 Task: Compose an email with the signature Harrison Baker with the subject Request for feedback on a team project and the message Could you please provide a breakdown of the features? from softage.2@softage.net to softage.5@softage.net with an attached image file Newsletter_header.jpg Undo the message and rewrite the message as I am writing to request a review of the contract. Send the email. Finally, move the email from Sent Items to the label Fitness
Action: Mouse moved to (79, 265)
Screenshot: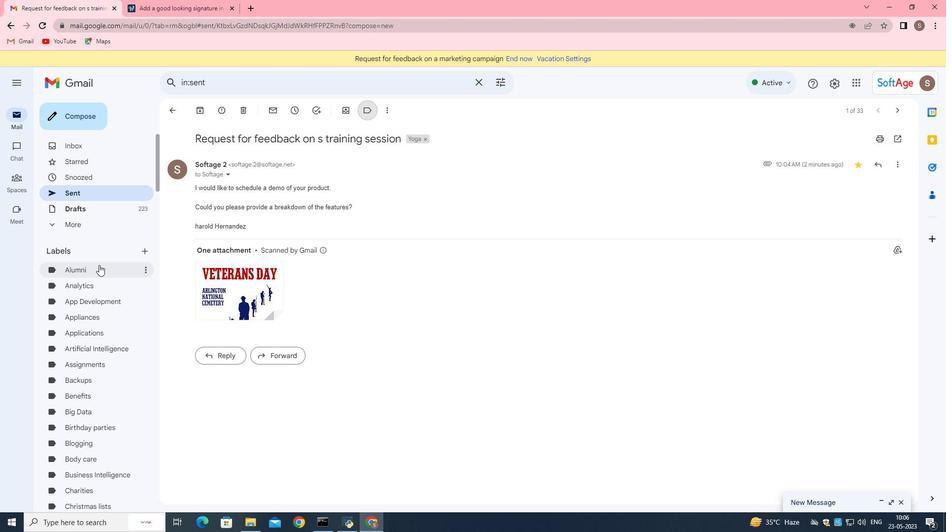 
Action: Mouse scrolled (79, 265) with delta (0, 0)
Screenshot: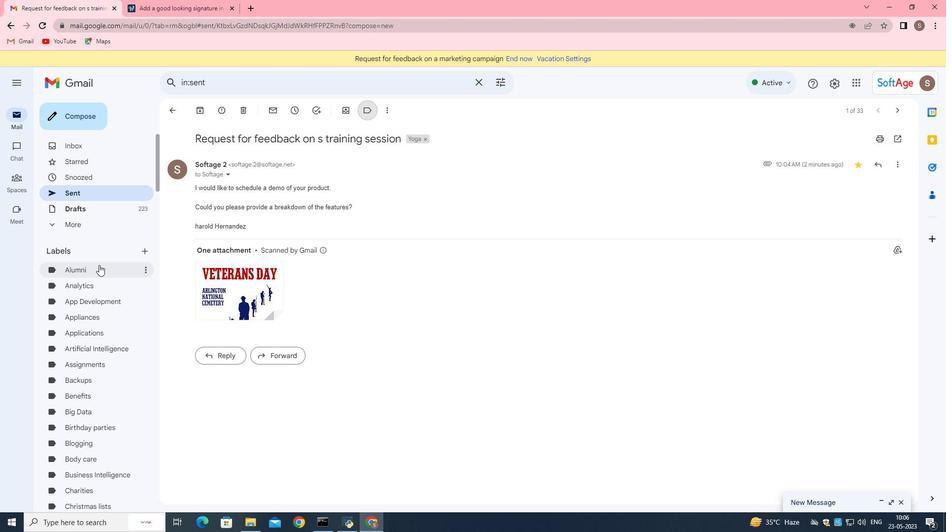 
Action: Mouse moved to (78, 267)
Screenshot: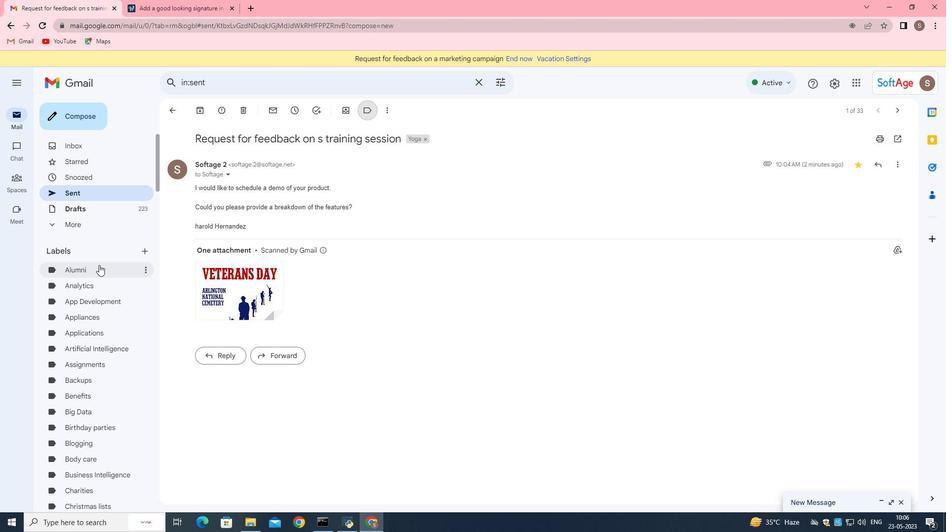
Action: Mouse scrolled (78, 266) with delta (0, 0)
Screenshot: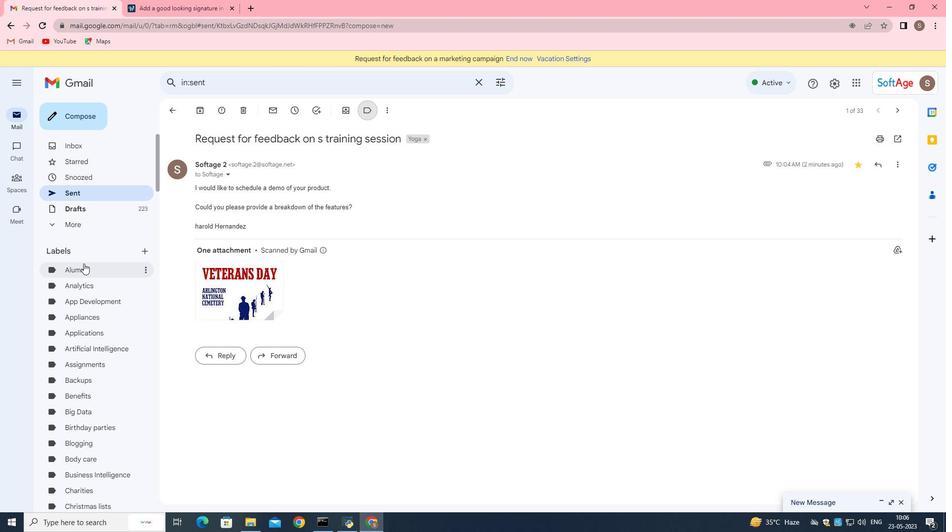 
Action: Mouse moved to (78, 267)
Screenshot: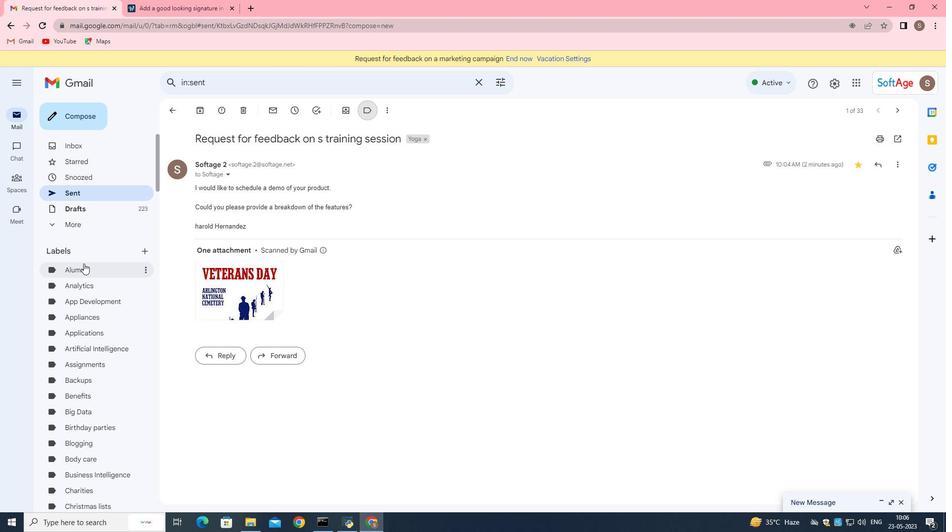 
Action: Mouse scrolled (78, 267) with delta (0, 0)
Screenshot: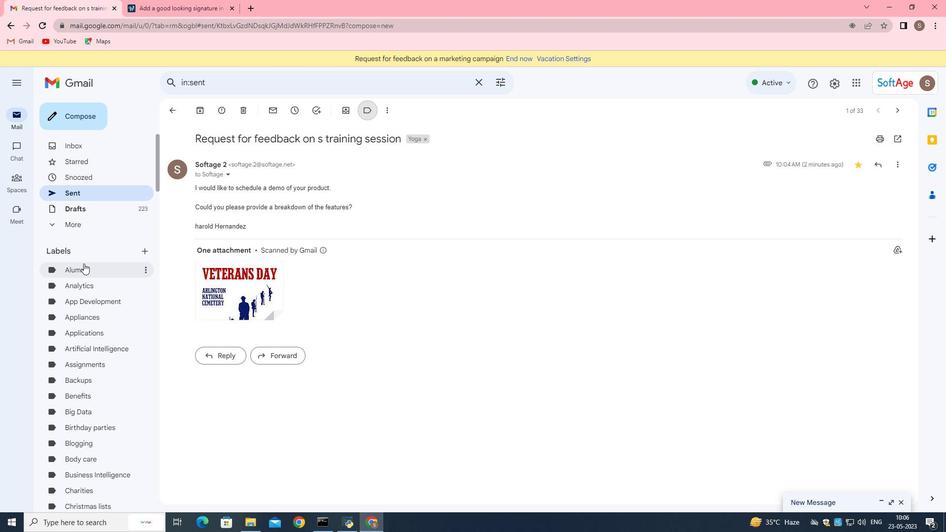 
Action: Mouse moved to (77, 269)
Screenshot: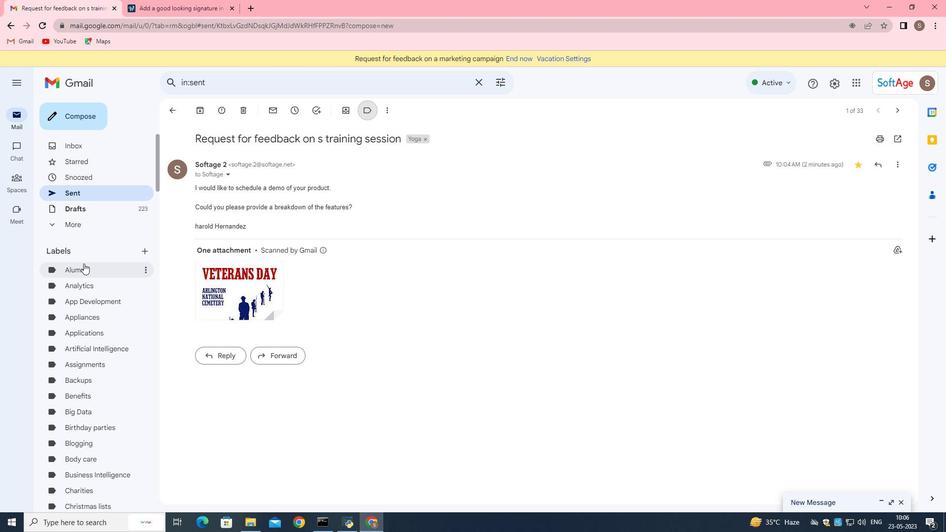 
Action: Mouse scrolled (77, 268) with delta (0, 0)
Screenshot: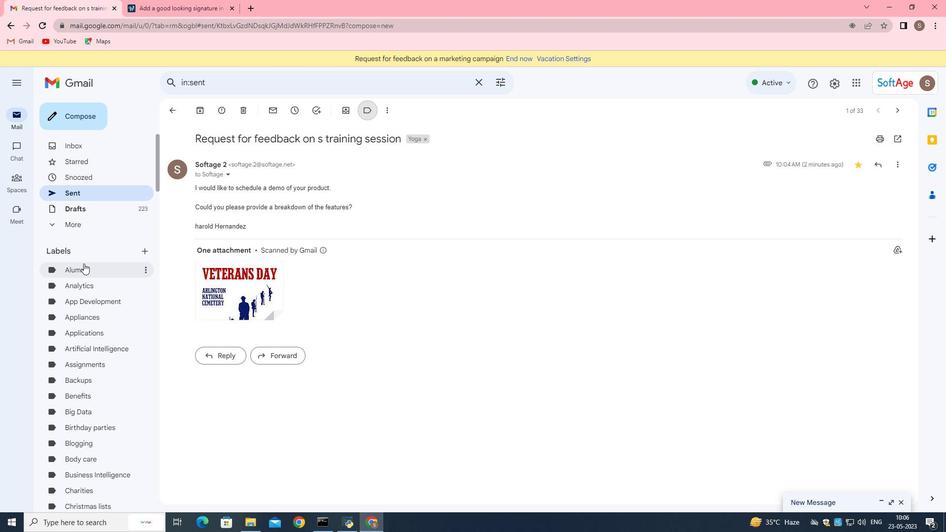 
Action: Mouse moved to (77, 270)
Screenshot: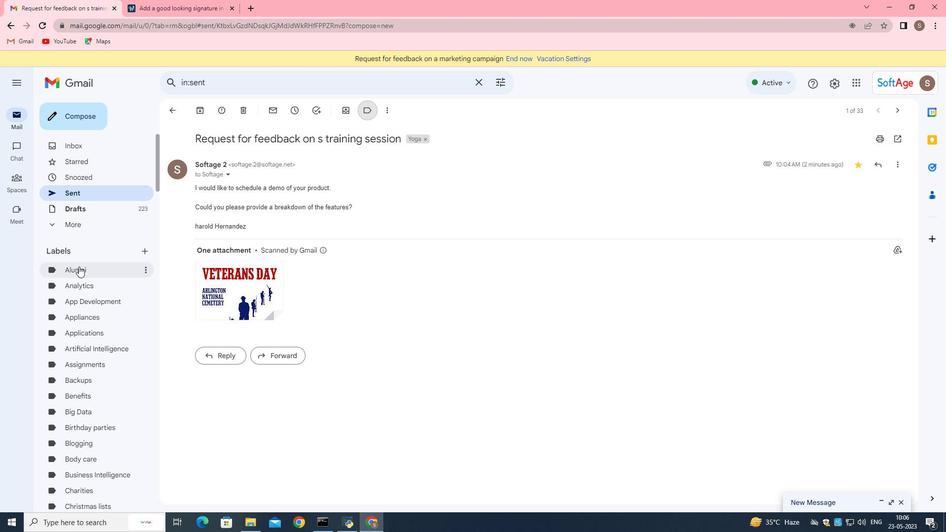 
Action: Mouse scrolled (77, 269) with delta (0, 0)
Screenshot: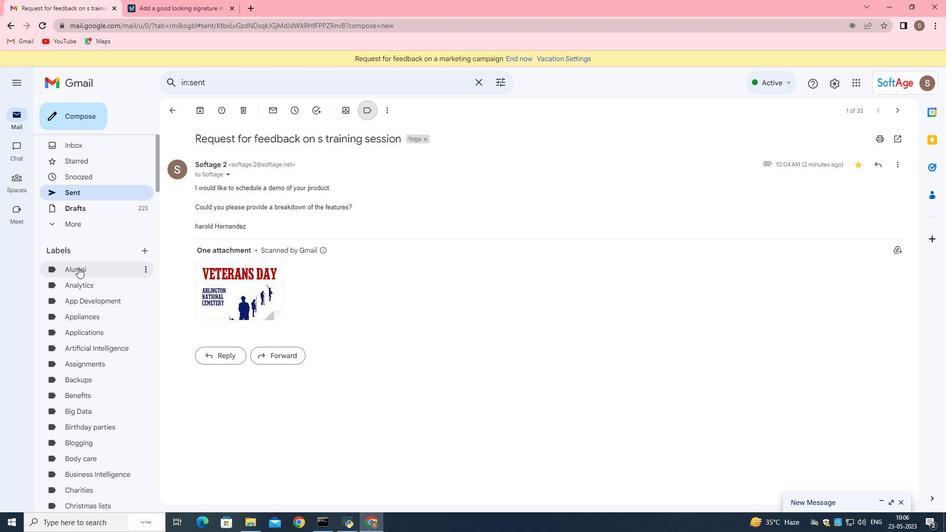 
Action: Mouse moved to (76, 270)
Screenshot: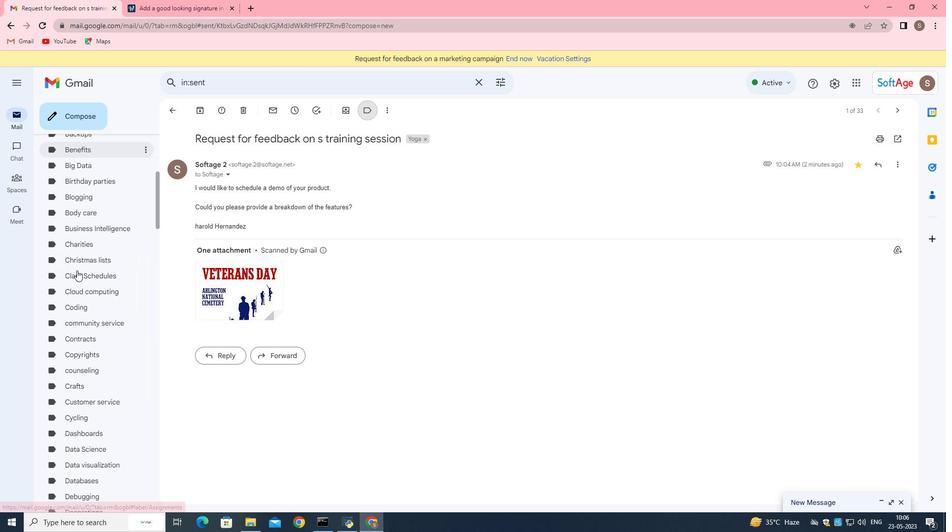 
Action: Mouse scrolled (76, 271) with delta (0, 0)
Screenshot: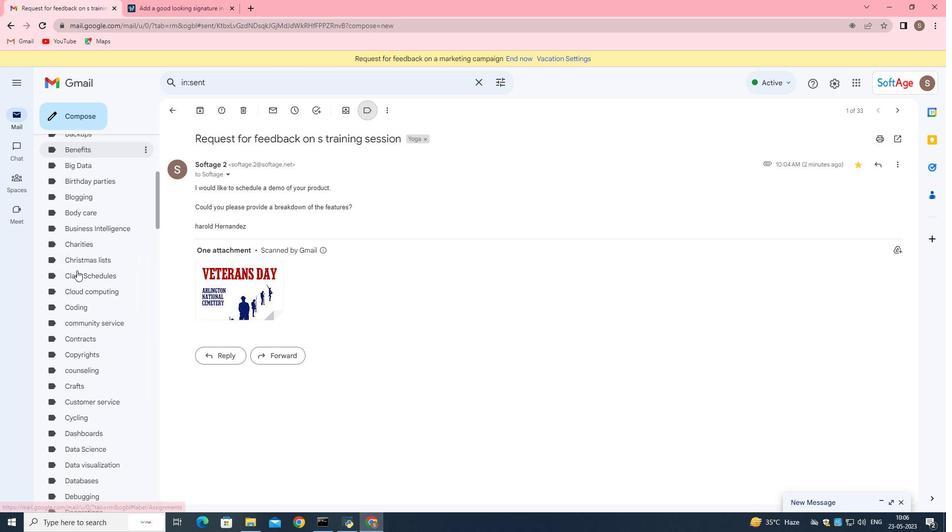 
Action: Mouse moved to (75, 266)
Screenshot: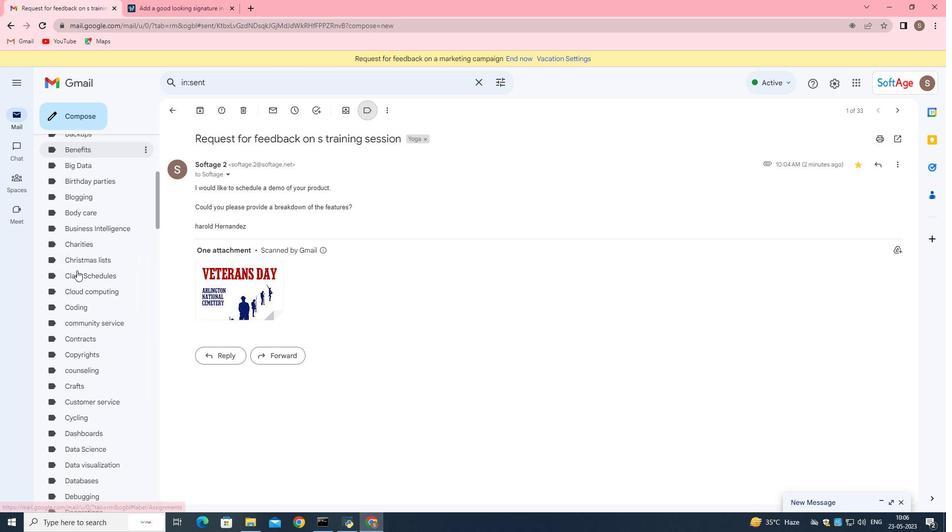 
Action: Mouse scrolled (75, 267) with delta (0, 0)
Screenshot: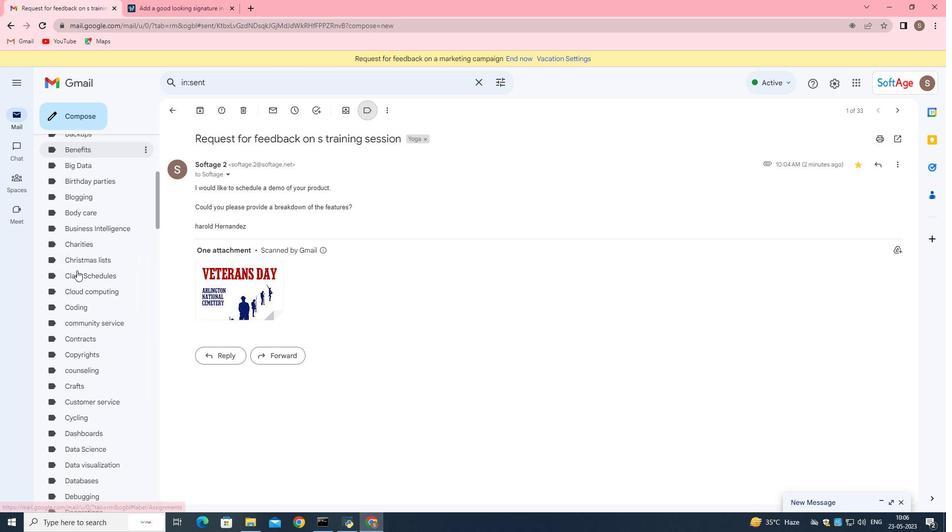 
Action: Mouse moved to (70, 227)
Screenshot: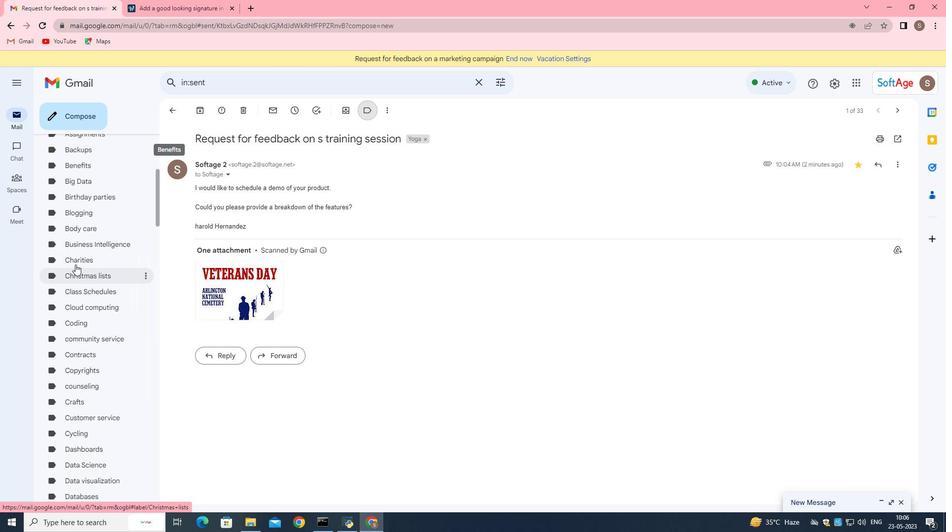 
Action: Mouse scrolled (74, 260) with delta (0, 0)
Screenshot: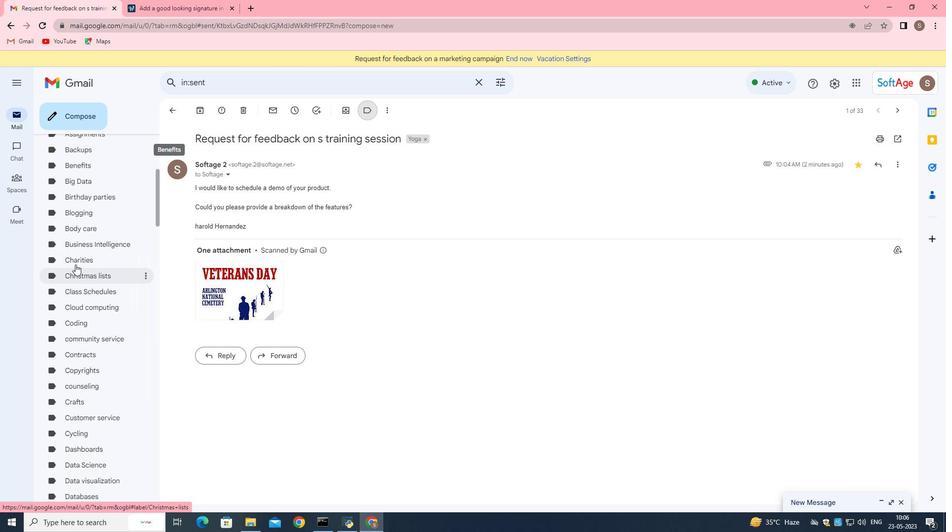 
Action: Mouse moved to (70, 225)
Screenshot: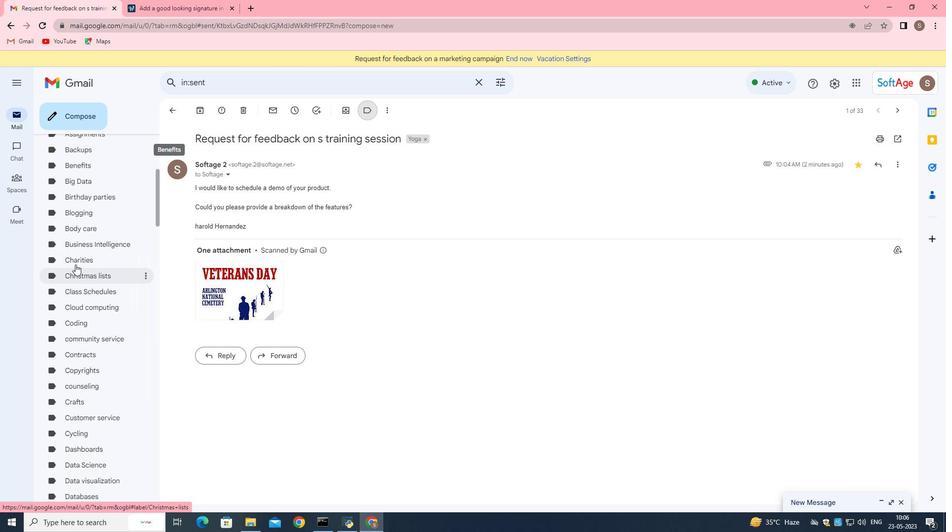 
Action: Mouse scrolled (72, 251) with delta (0, 0)
Screenshot: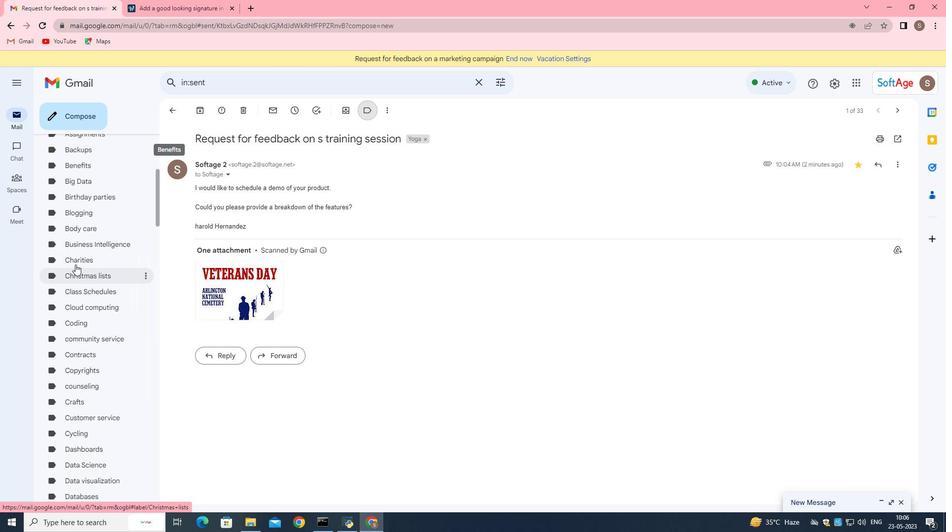 
Action: Mouse moved to (70, 207)
Screenshot: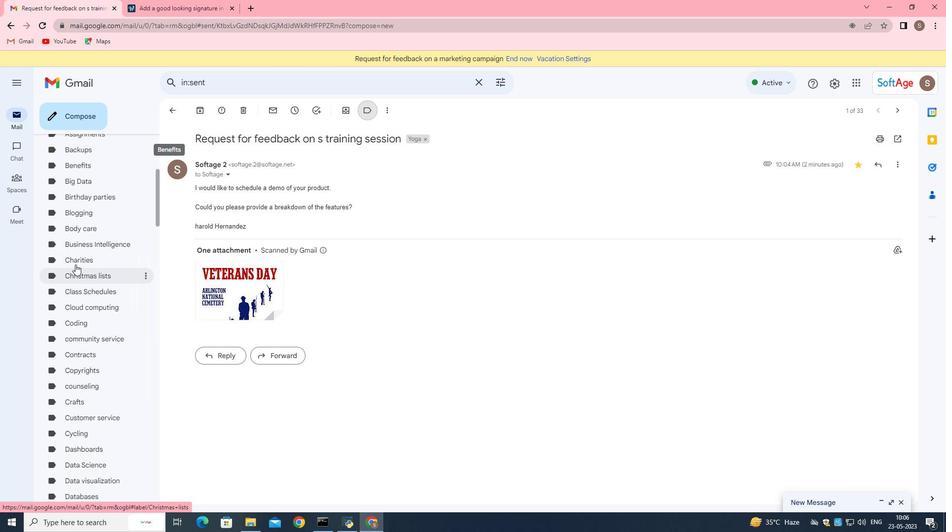 
Action: Mouse scrolled (71, 242) with delta (0, 0)
Screenshot: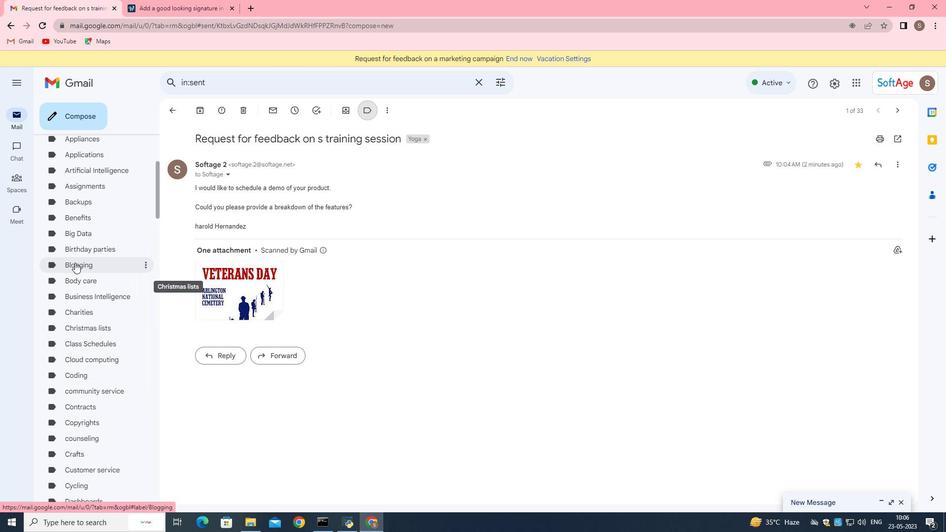 
Action: Mouse moved to (70, 188)
Screenshot: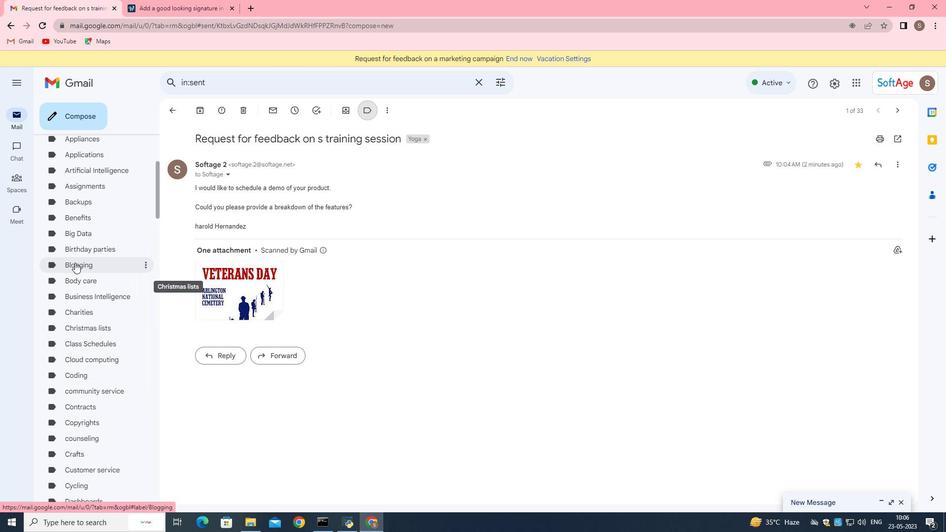 
Action: Mouse scrolled (70, 226) with delta (0, 0)
Screenshot: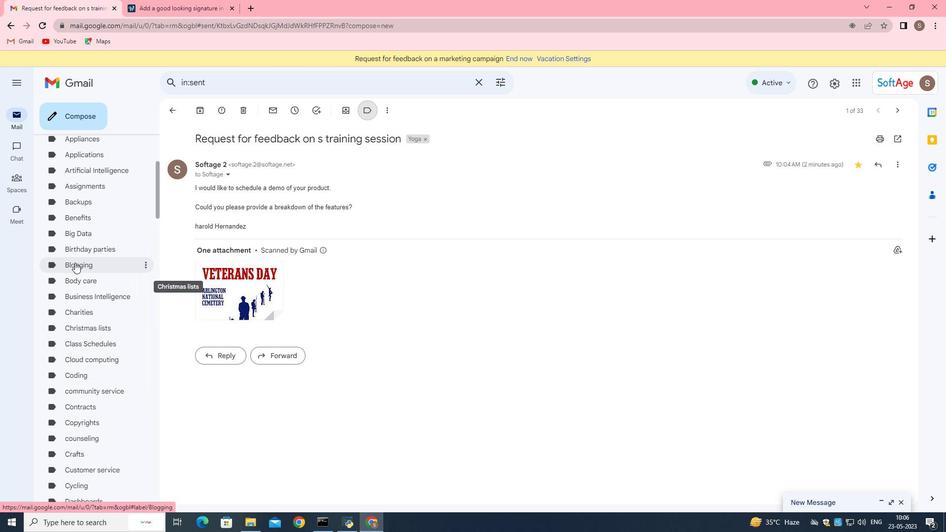 
Action: Mouse moved to (72, 81)
Screenshot: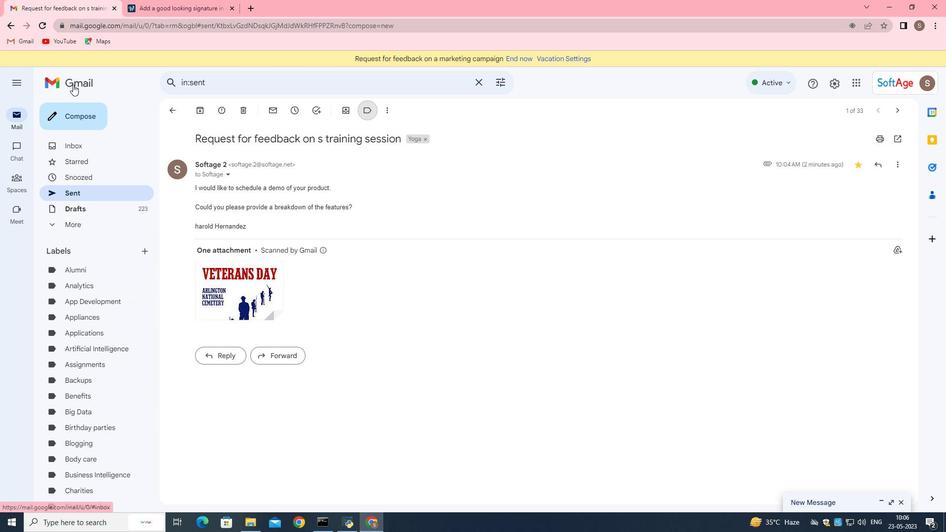 
Action: Mouse pressed left at (72, 81)
Screenshot: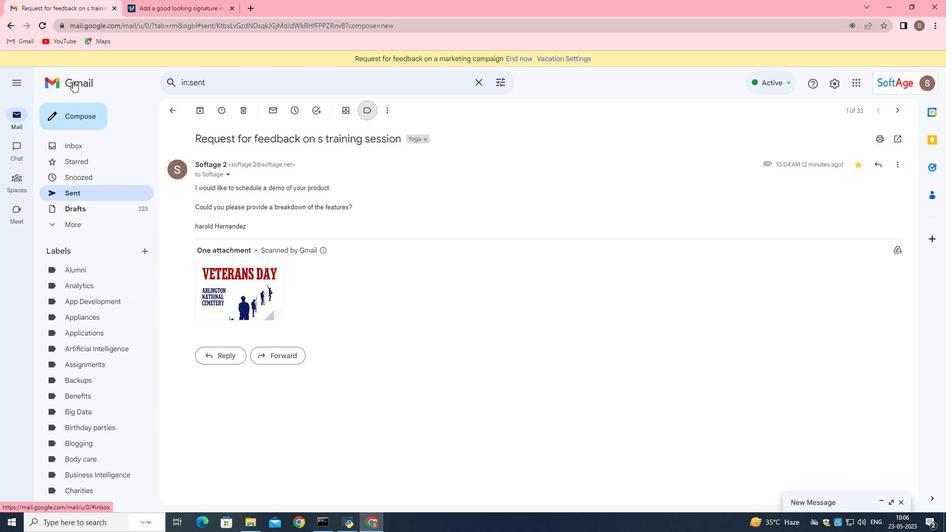 
Action: Mouse moved to (233, 7)
Screenshot: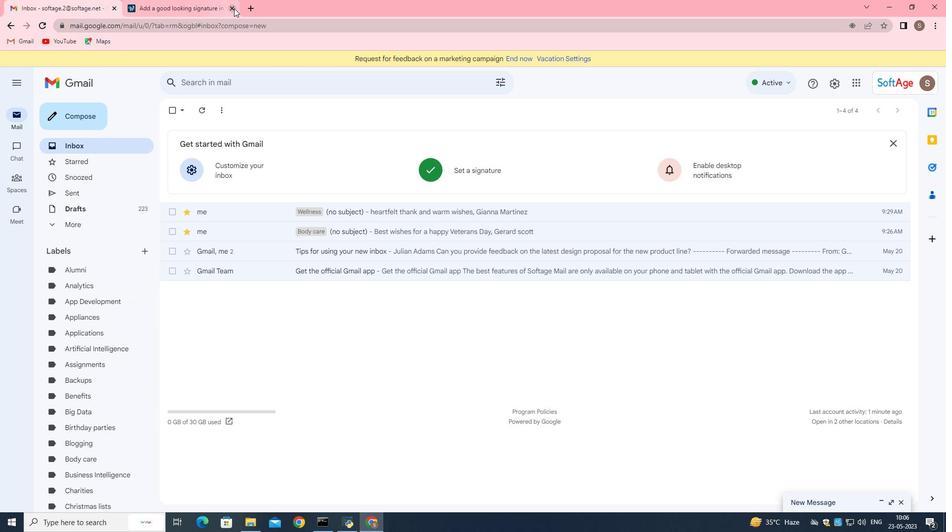 
Action: Mouse pressed left at (233, 7)
Screenshot: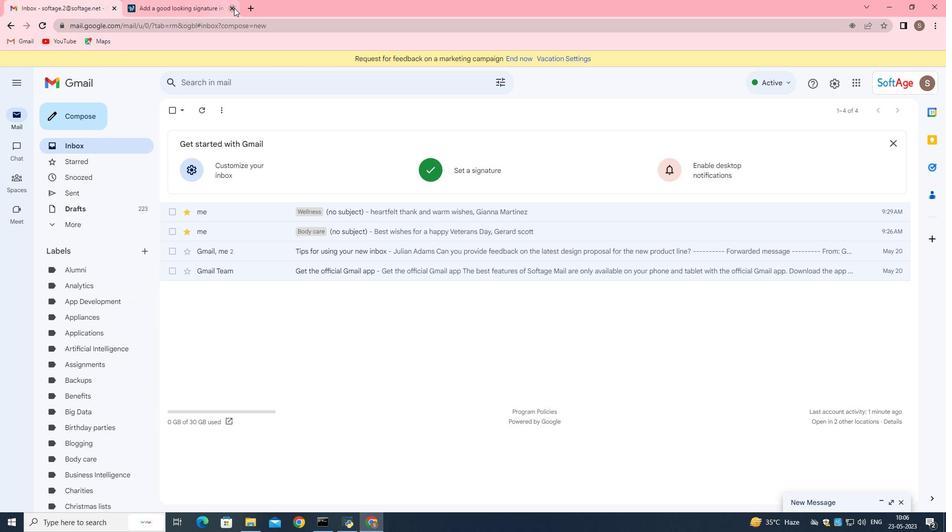 
Action: Mouse moved to (79, 108)
Screenshot: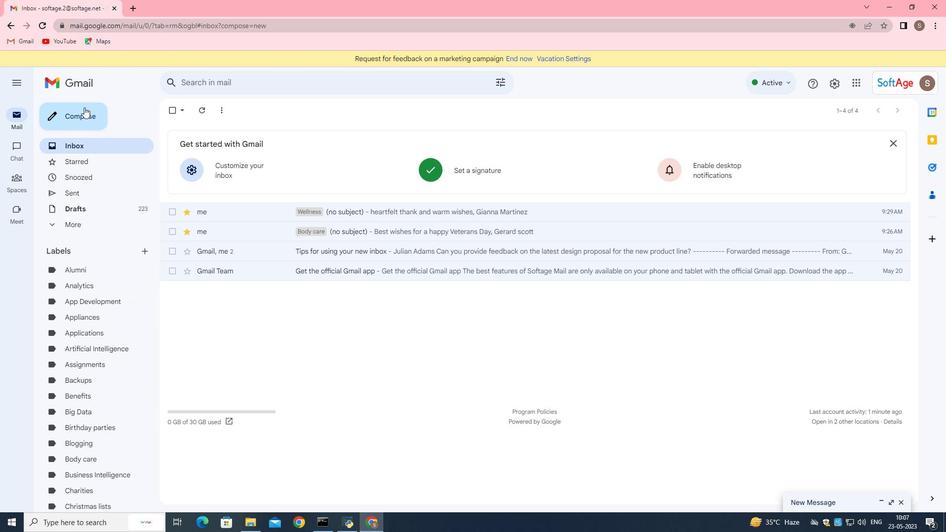 
Action: Mouse pressed left at (79, 108)
Screenshot: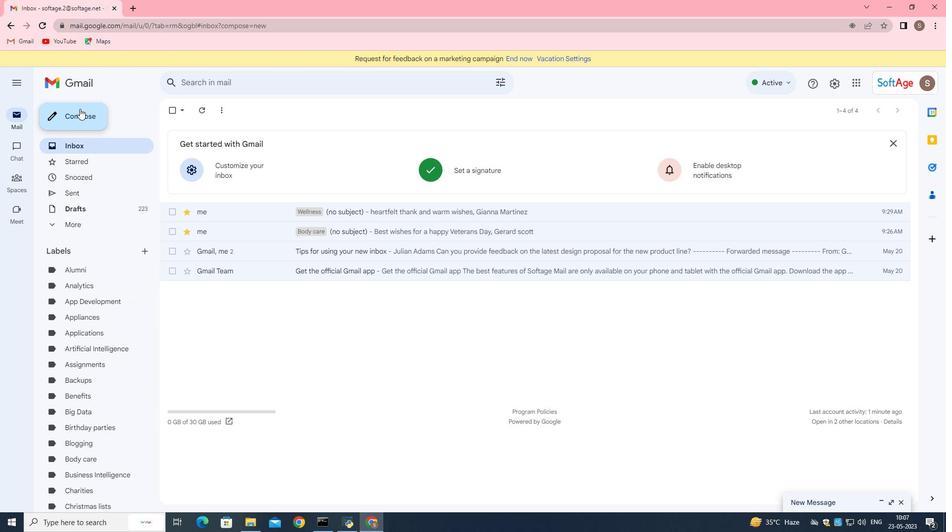 
Action: Mouse moved to (903, 499)
Screenshot: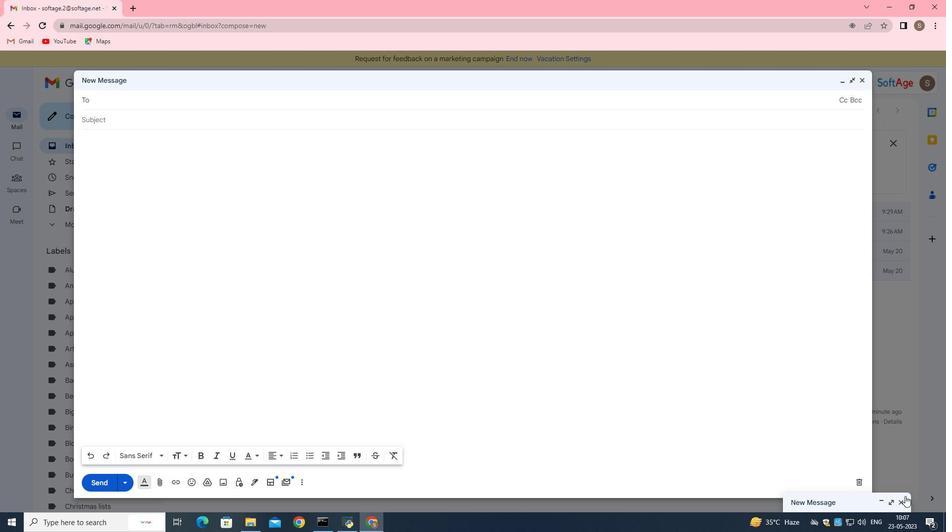 
Action: Mouse pressed left at (903, 499)
Screenshot: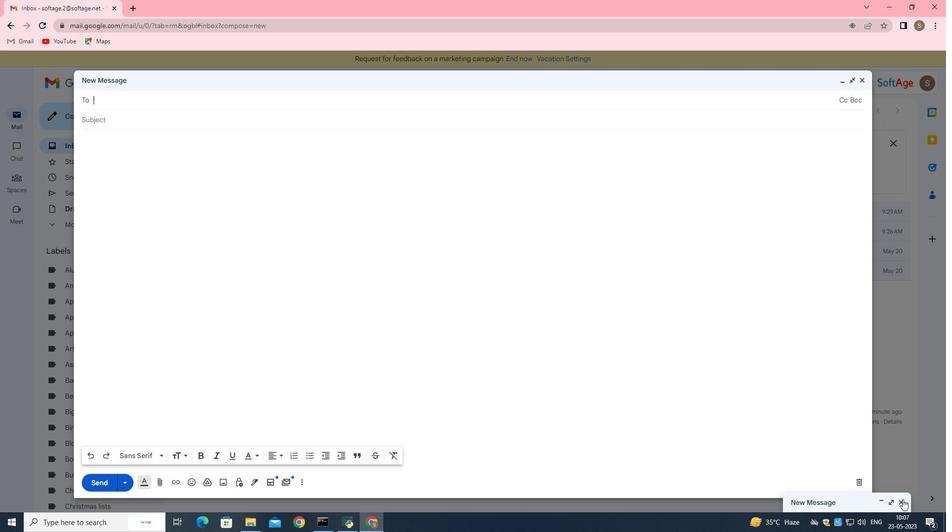 
Action: Mouse moved to (252, 482)
Screenshot: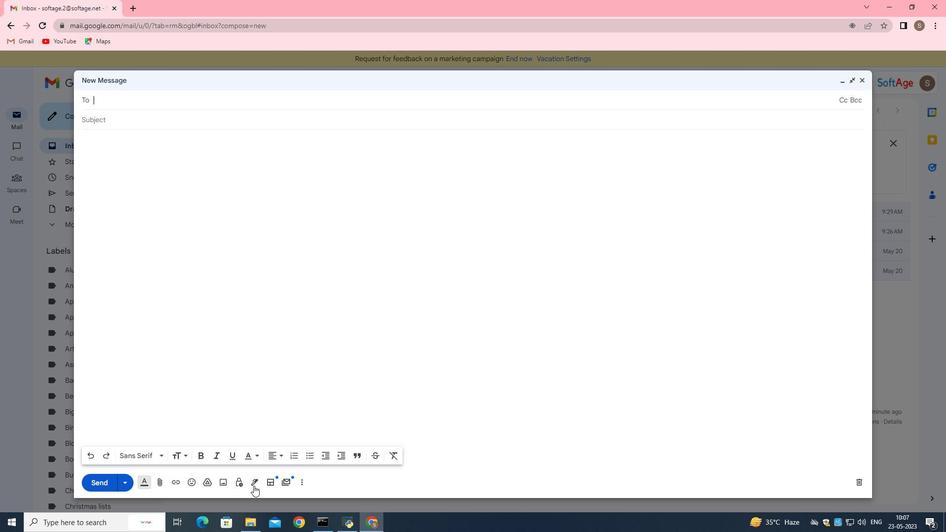 
Action: Mouse pressed left at (252, 482)
Screenshot: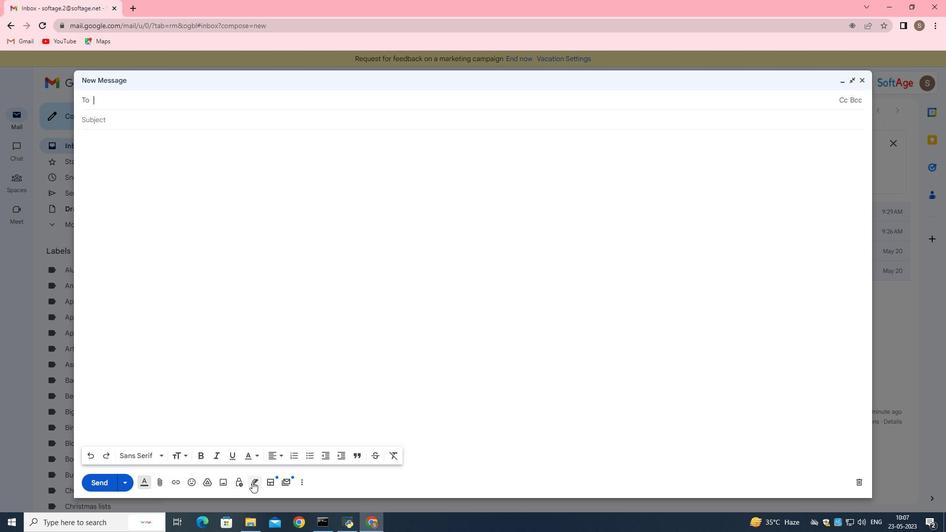 
Action: Mouse pressed left at (252, 482)
Screenshot: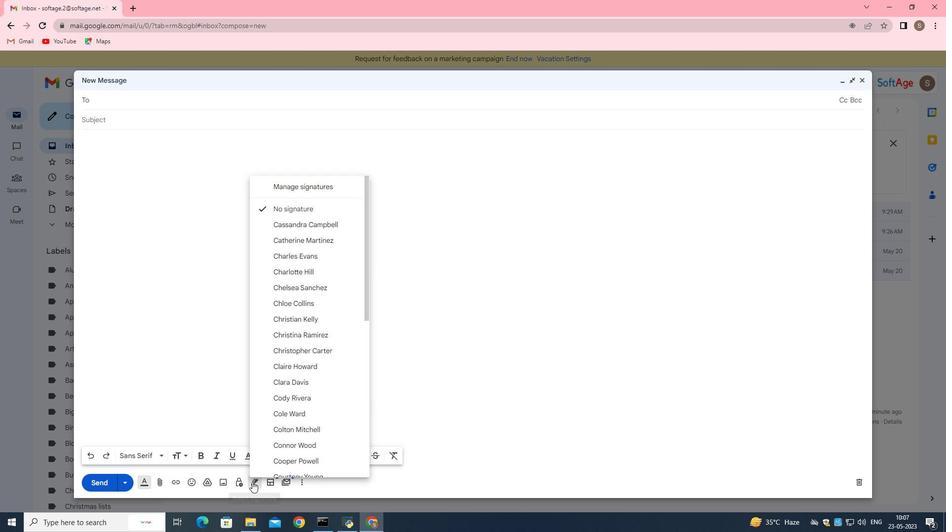 
Action: Mouse moved to (251, 481)
Screenshot: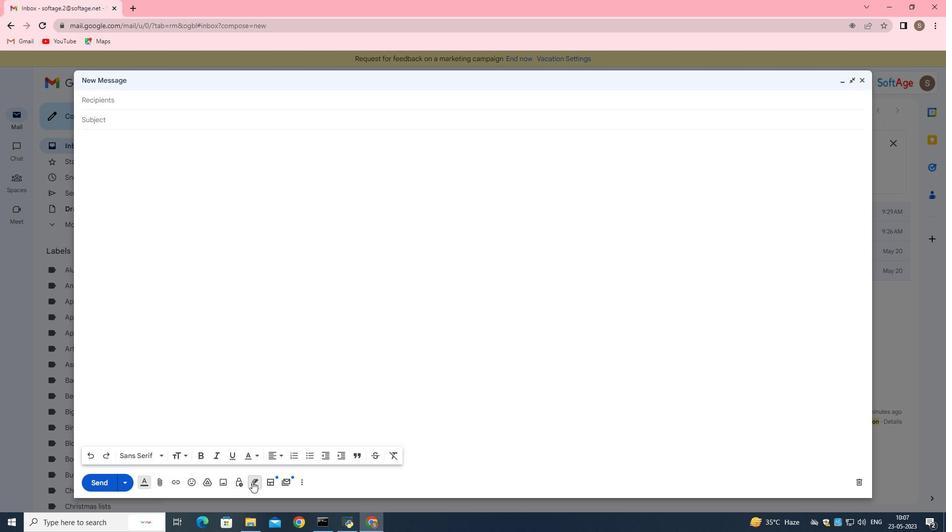 
Action: Mouse pressed left at (251, 481)
Screenshot: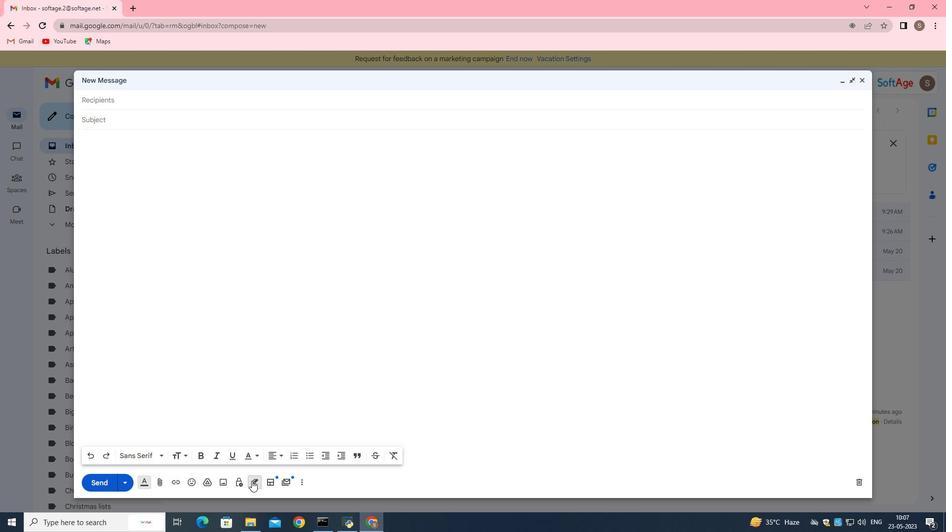 
Action: Mouse moved to (251, 480)
Screenshot: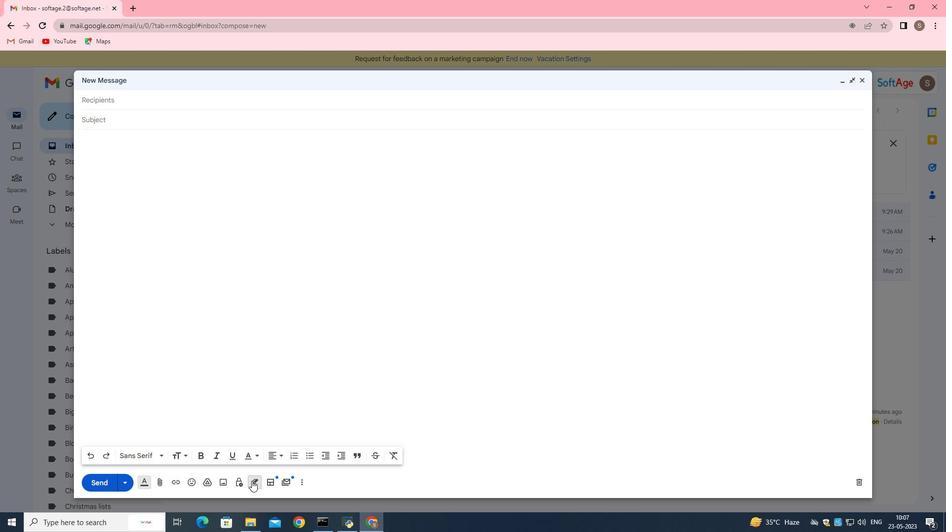
Action: Mouse pressed left at (251, 480)
Screenshot: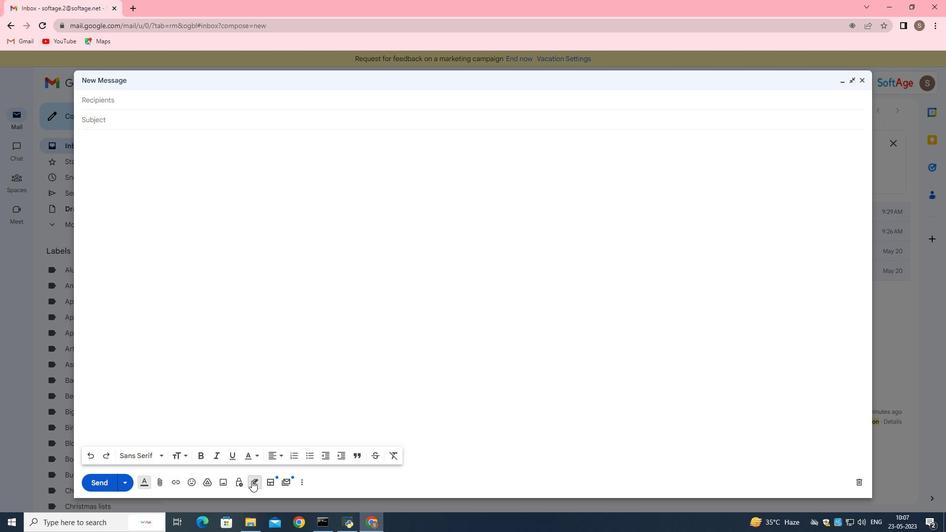 
Action: Mouse moved to (253, 475)
Screenshot: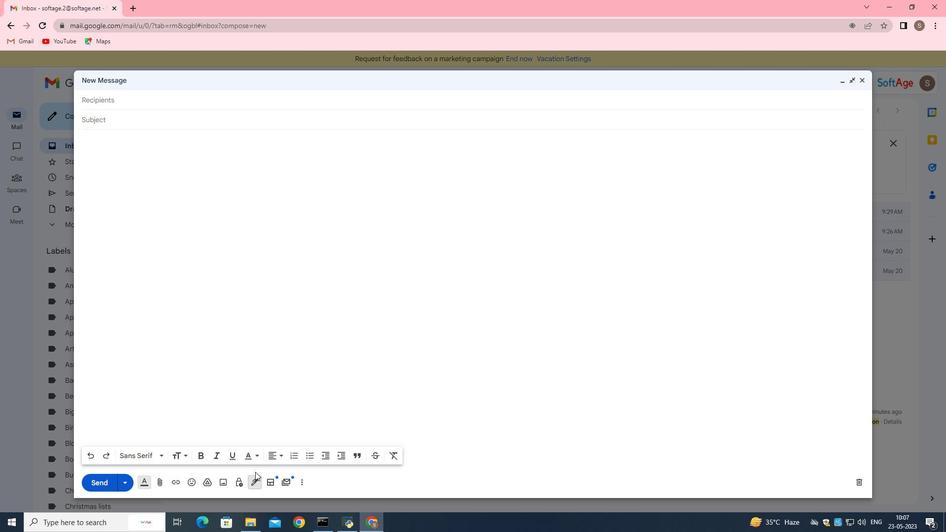 
Action: Mouse pressed left at (253, 475)
Screenshot: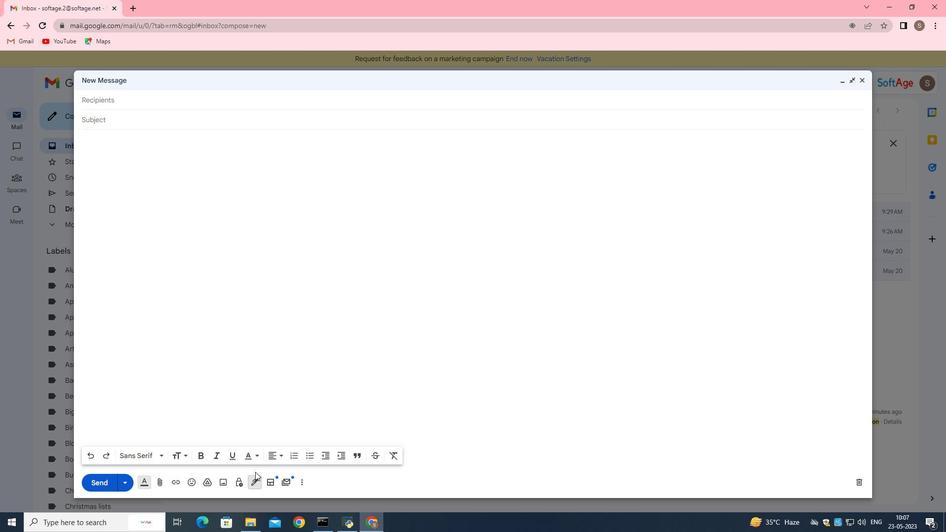 
Action: Mouse moved to (274, 383)
Screenshot: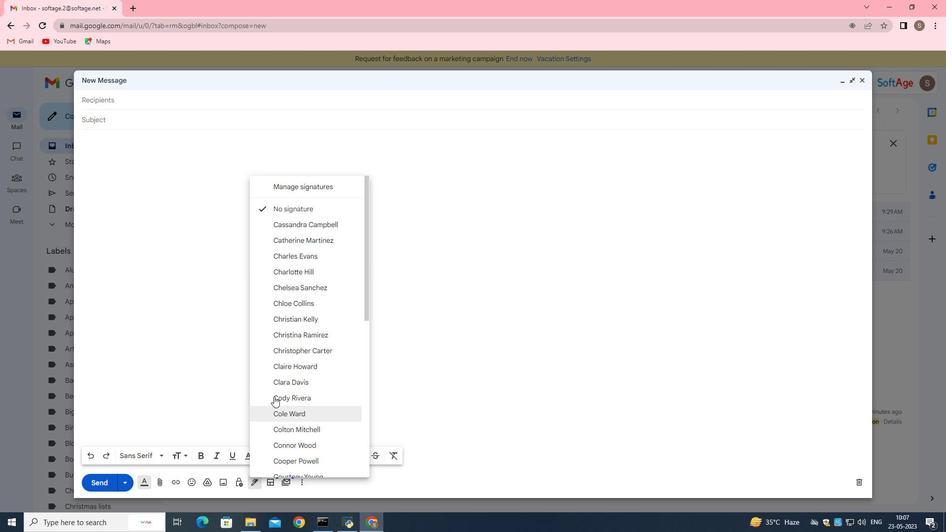 
Action: Mouse scrolled (274, 382) with delta (0, 0)
Screenshot: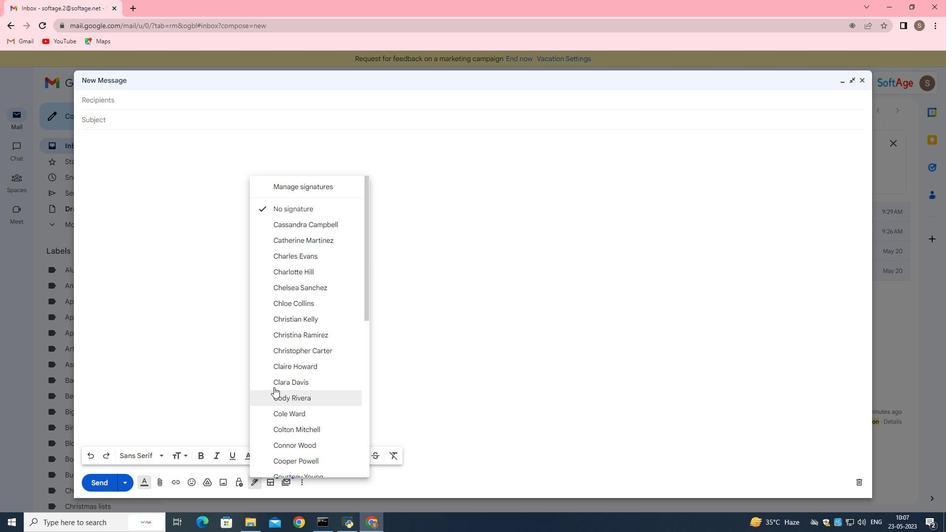
Action: Mouse scrolled (274, 382) with delta (0, 0)
Screenshot: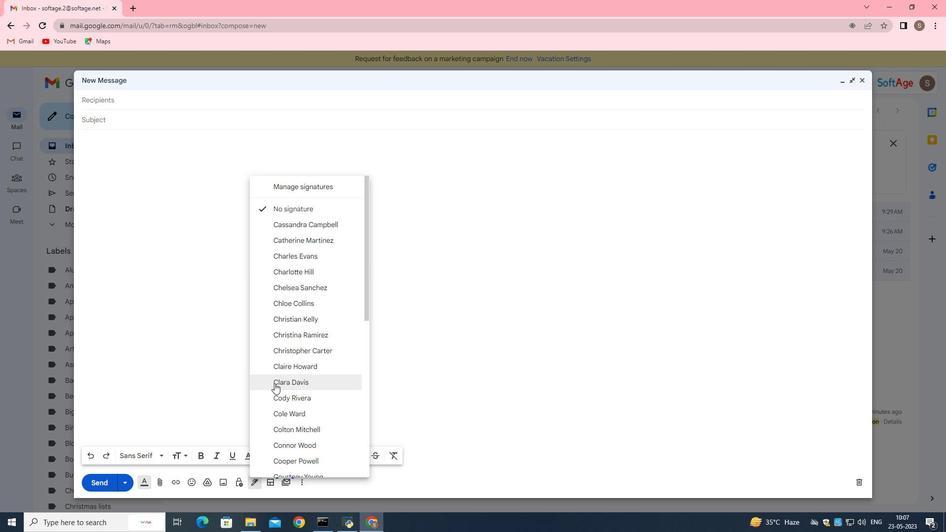 
Action: Mouse scrolled (274, 382) with delta (0, 0)
Screenshot: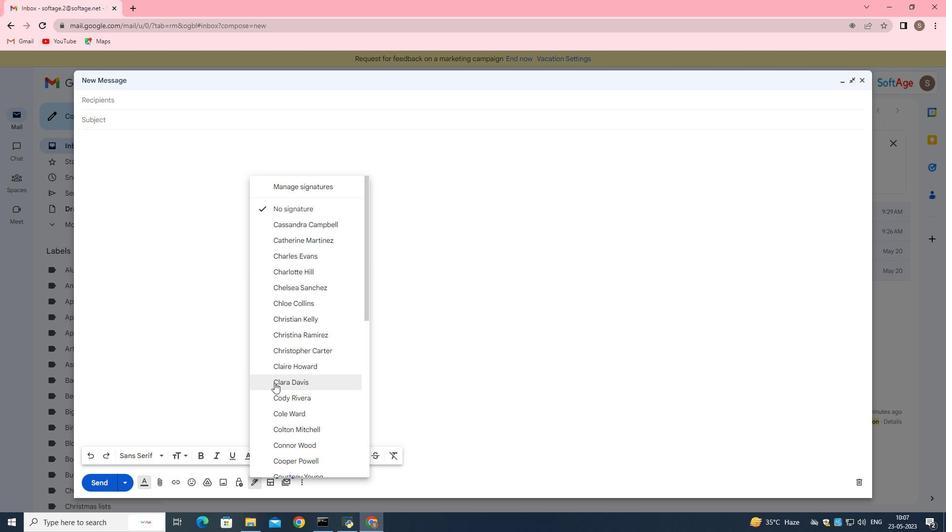 
Action: Mouse scrolled (274, 382) with delta (0, 0)
Screenshot: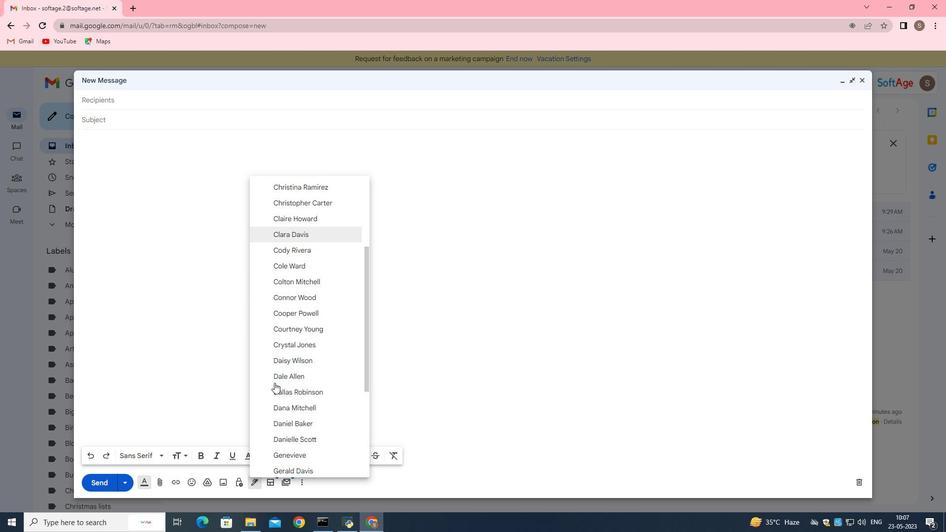 
Action: Mouse scrolled (274, 382) with delta (0, 0)
Screenshot: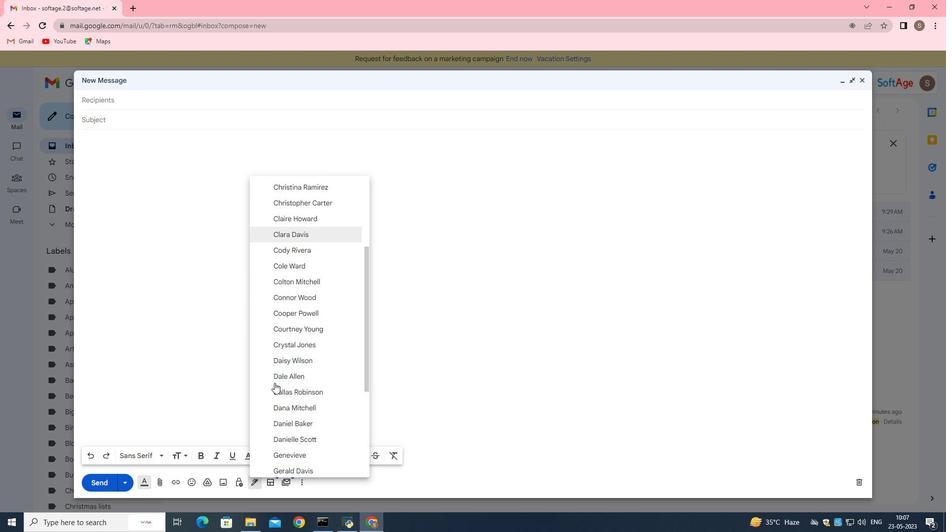 
Action: Mouse moved to (274, 383)
Screenshot: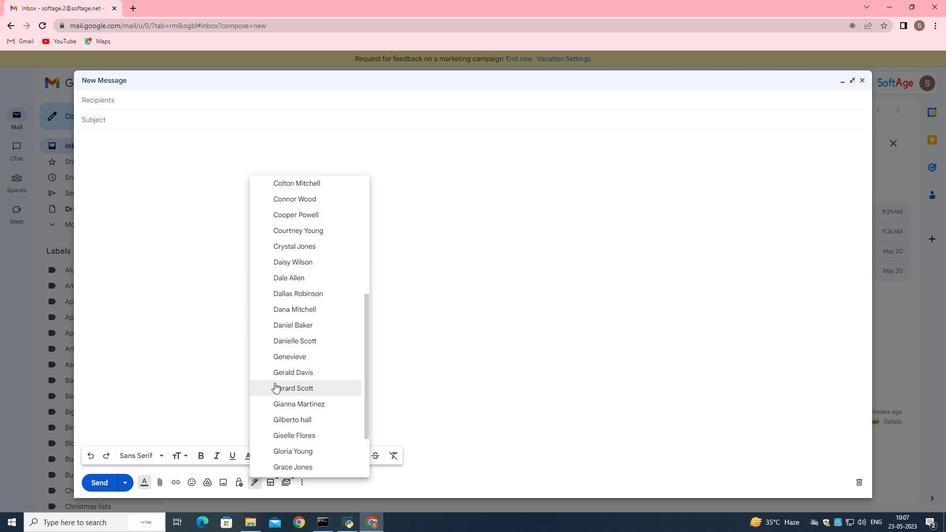 
Action: Mouse scrolled (274, 382) with delta (0, 0)
Screenshot: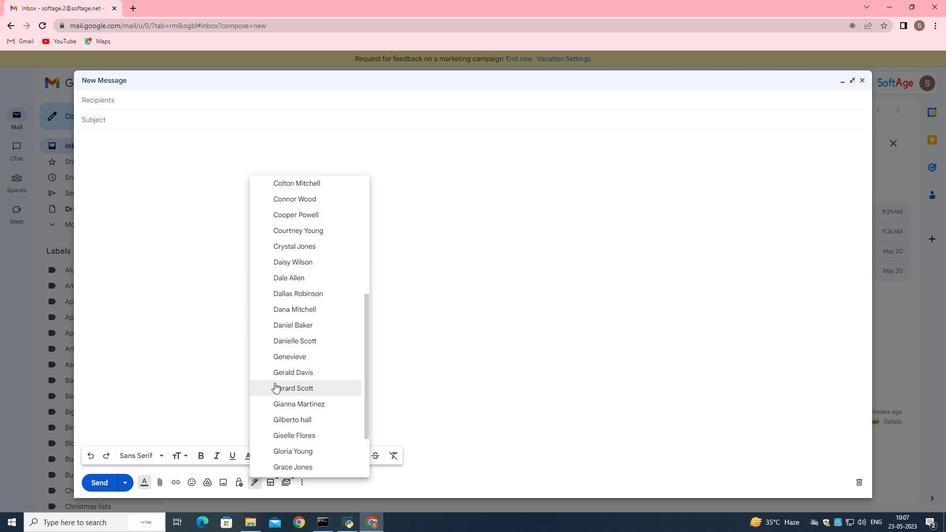 
Action: Mouse moved to (274, 383)
Screenshot: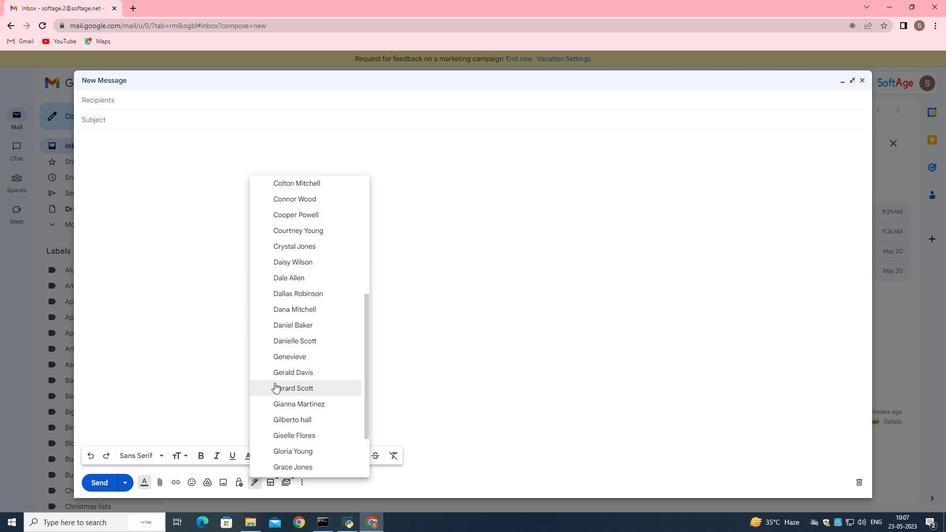 
Action: Mouse scrolled (274, 382) with delta (0, 0)
Screenshot: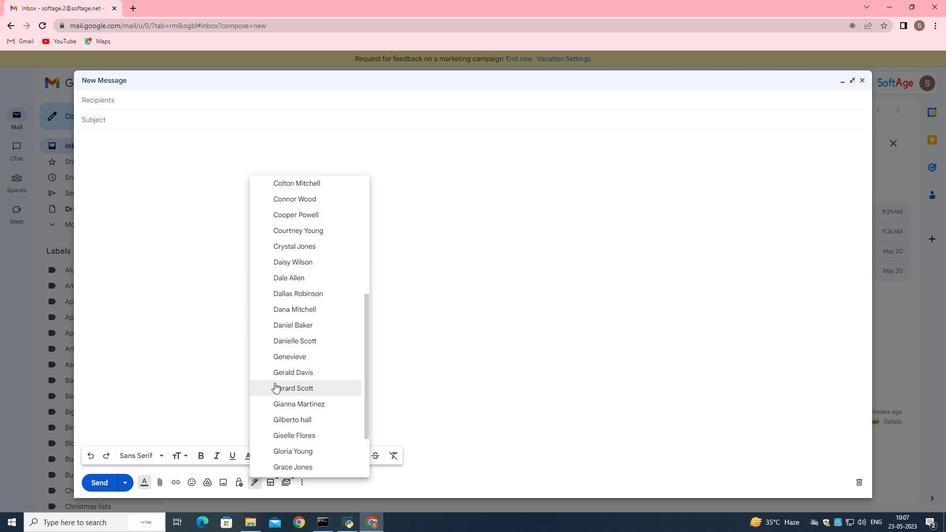 
Action: Mouse moved to (274, 383)
Screenshot: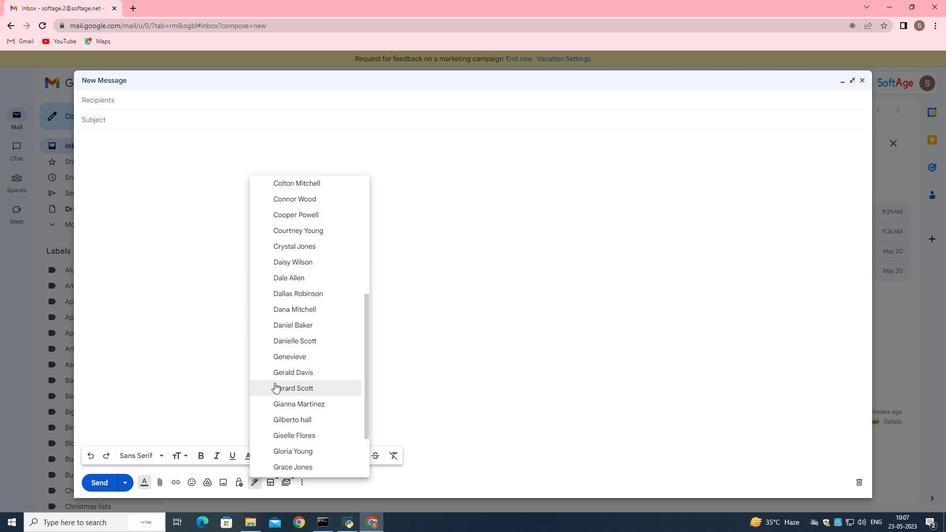 
Action: Mouse scrolled (274, 383) with delta (0, 0)
Screenshot: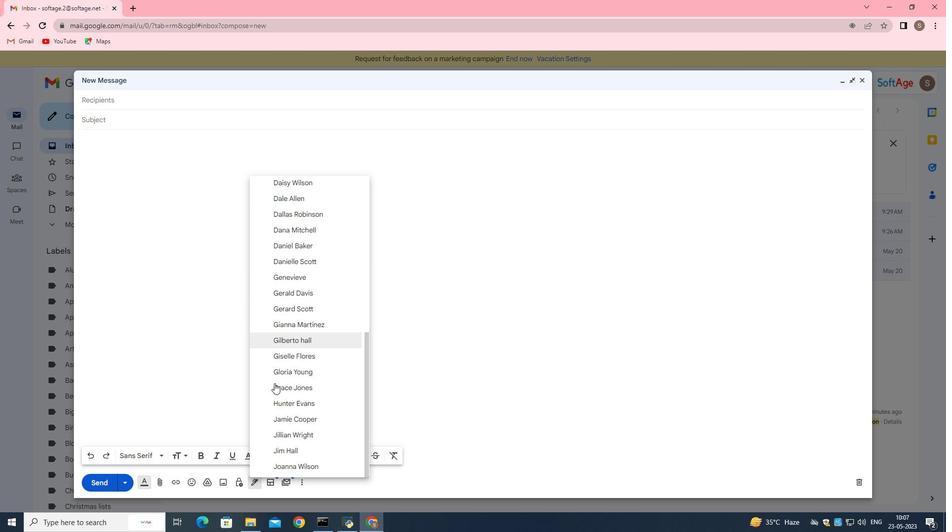 
Action: Mouse scrolled (274, 383) with delta (0, 0)
Screenshot: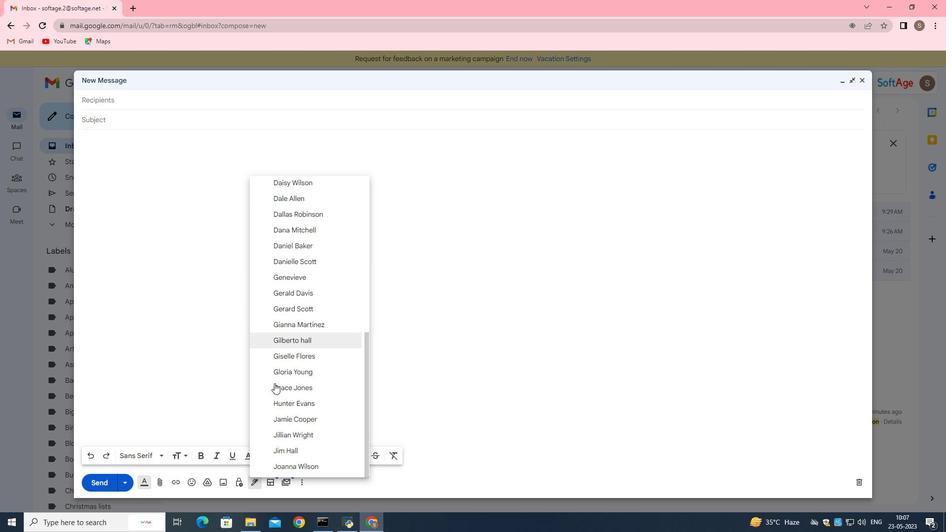
Action: Mouse scrolled (274, 383) with delta (0, 0)
Screenshot: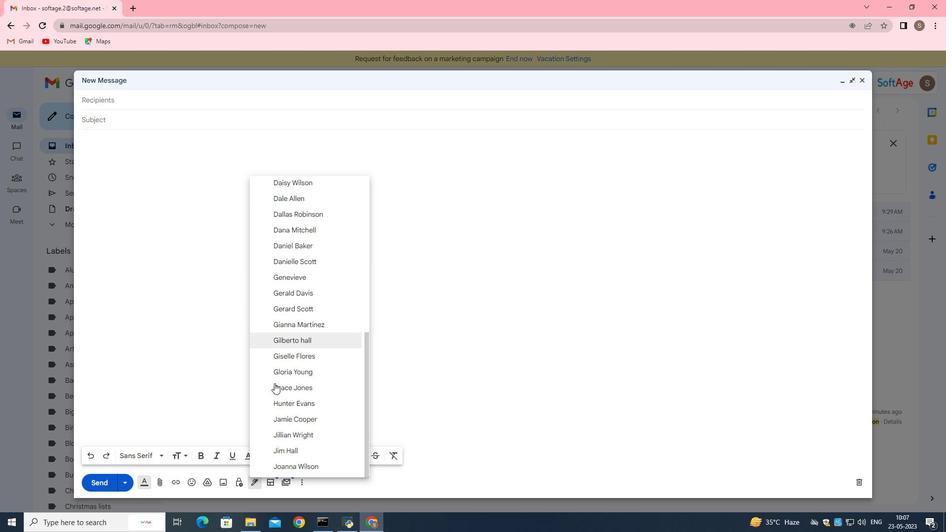 
Action: Mouse moved to (279, 406)
Screenshot: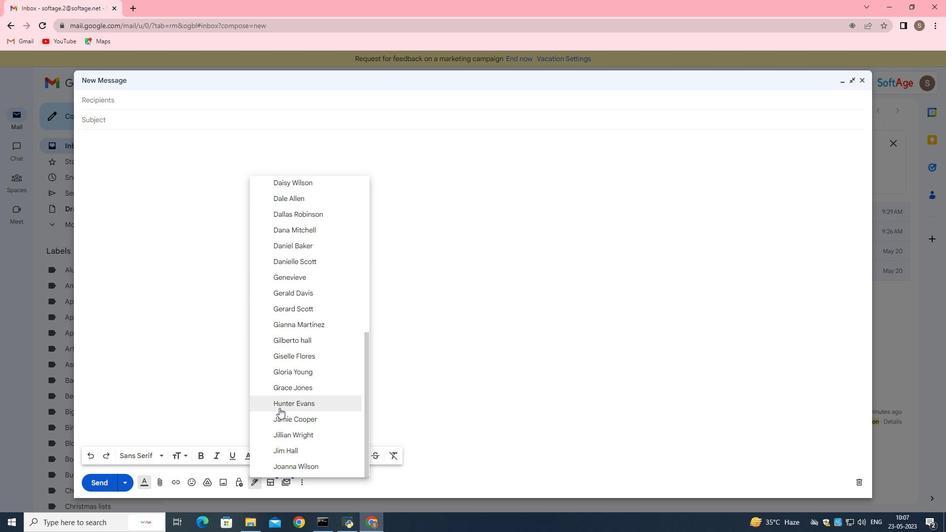 
Action: Mouse pressed left at (279, 406)
Screenshot: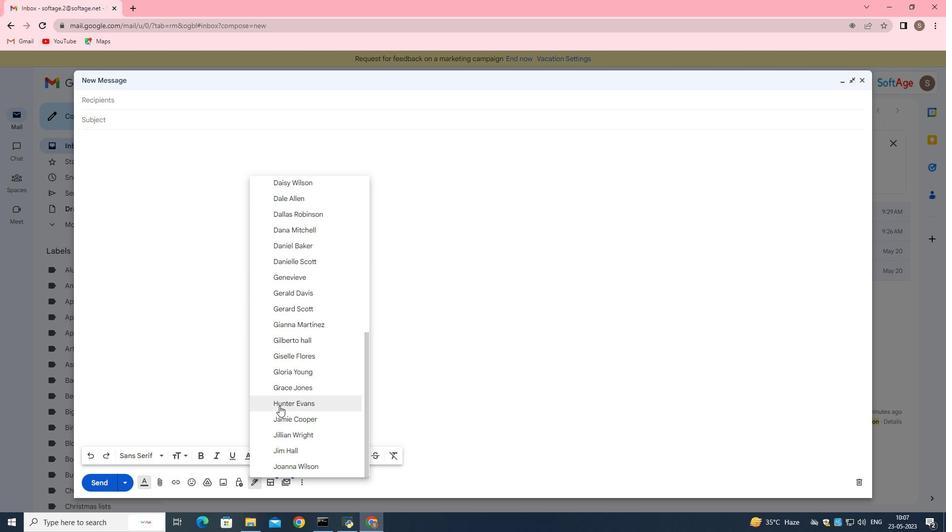 
Action: Mouse moved to (121, 168)
Screenshot: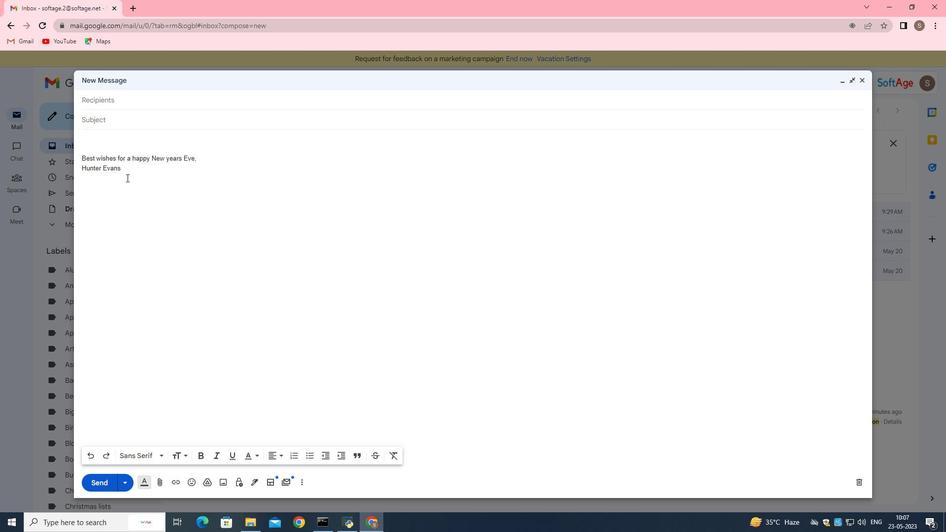
Action: Mouse pressed left at (121, 168)
Screenshot: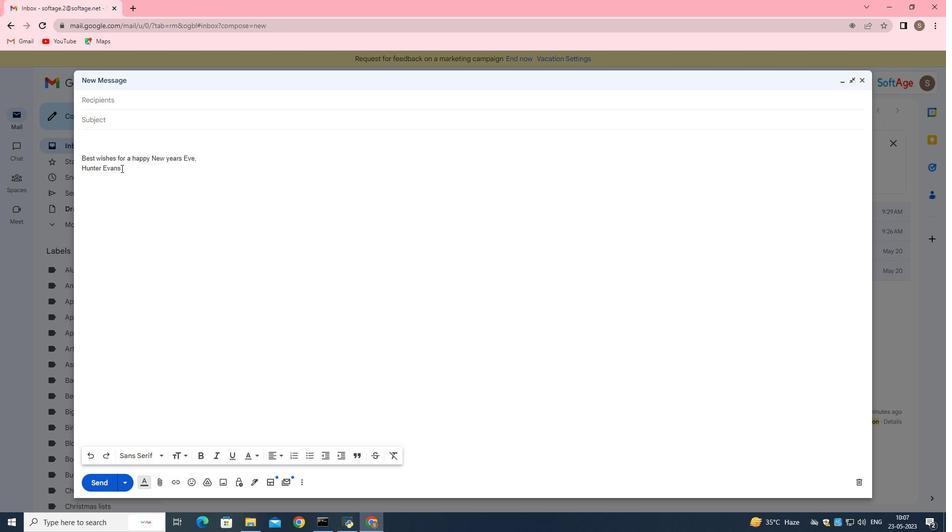 
Action: Mouse moved to (73, 170)
Screenshot: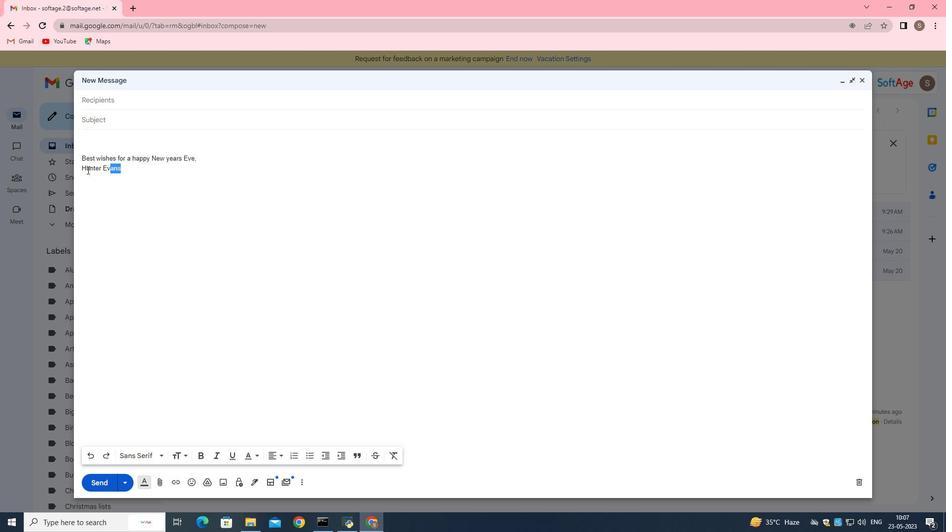 
Action: Key pressed <Key.backspace><Key.shift>harrison<Key.space><Key.shift>N<Key.backspace><Key.shift><Key.shift><Key.shift>Baker<Key.left><Key.left><Key.left><Key.left><Key.left><Key.left><Key.left><Key.left><Key.left><Key.left><Key.left><Key.left><Key.left><Key.backspace><Key.shift>H
Screenshot: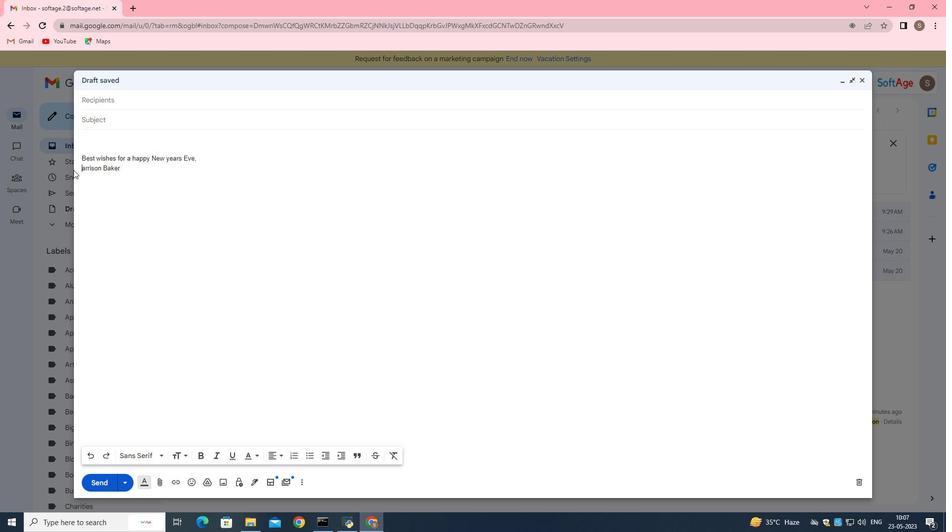 
Action: Mouse moved to (99, 117)
Screenshot: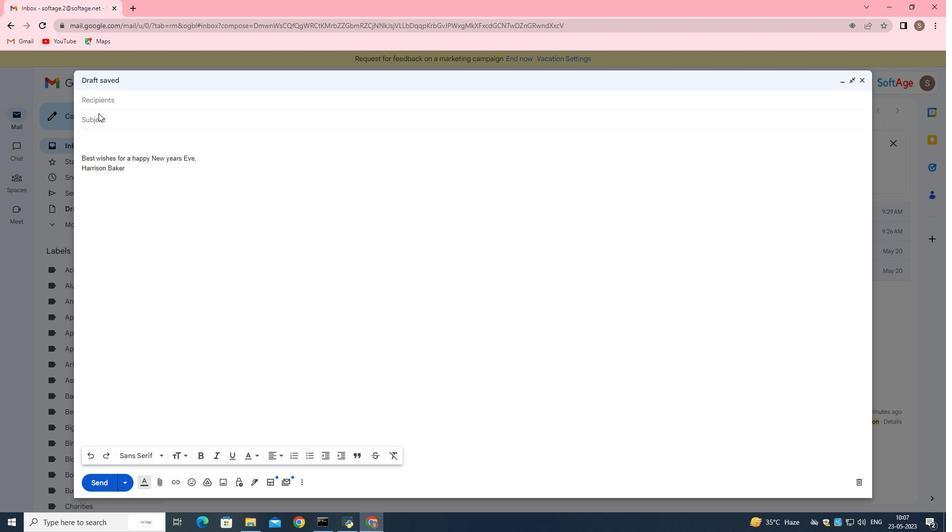 
Action: Mouse pressed left at (99, 117)
Screenshot: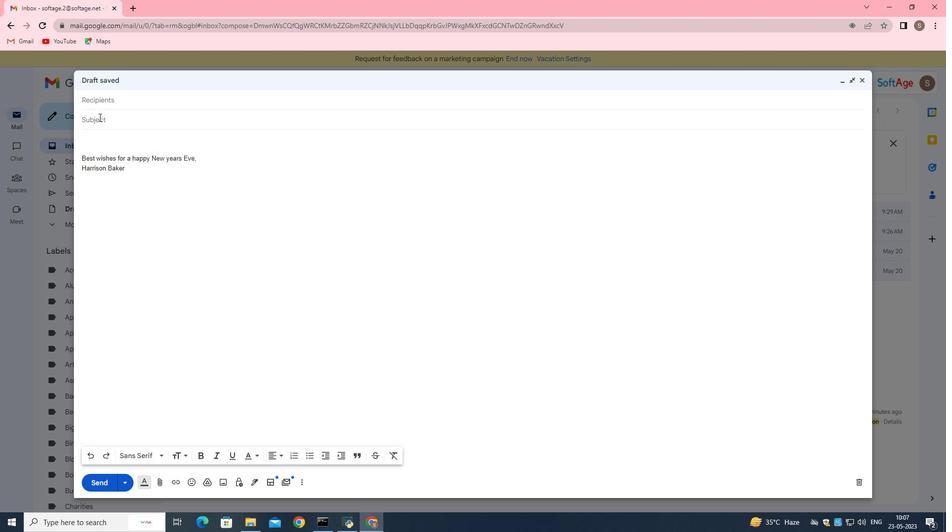 
Action: Mouse moved to (155, 121)
Screenshot: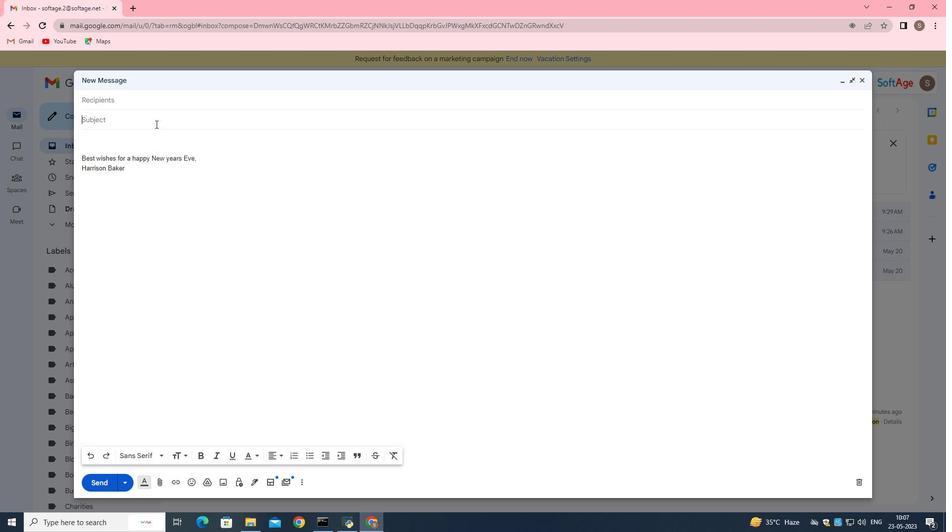 
Action: Mouse pressed left at (155, 121)
Screenshot: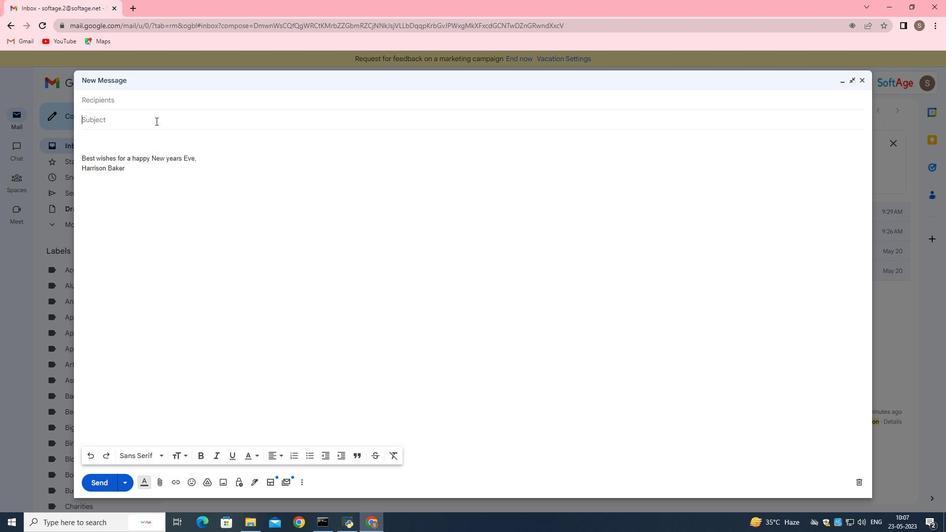 
Action: Key pressed <Key.shift>Request<Key.space>for<Key.space>a<Key.backspace>feedback<Key.space>on<Key.space>a<Key.space>team<Key.space>project<Key.space>
Screenshot: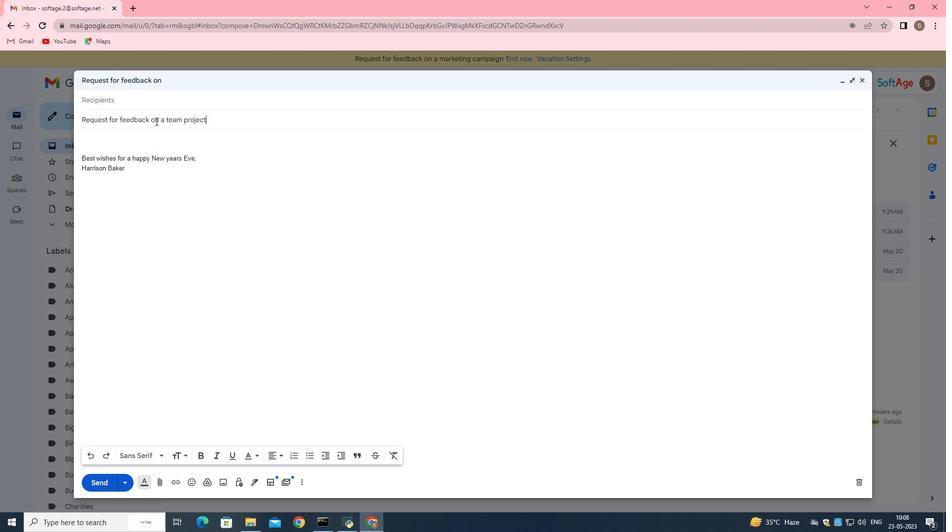 
Action: Mouse moved to (160, 136)
Screenshot: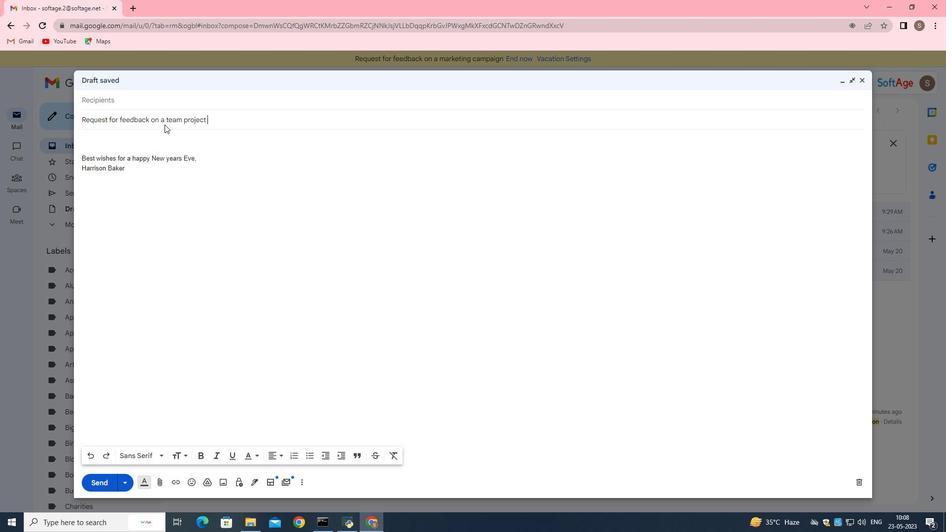 
Action: Mouse pressed left at (160, 136)
Screenshot: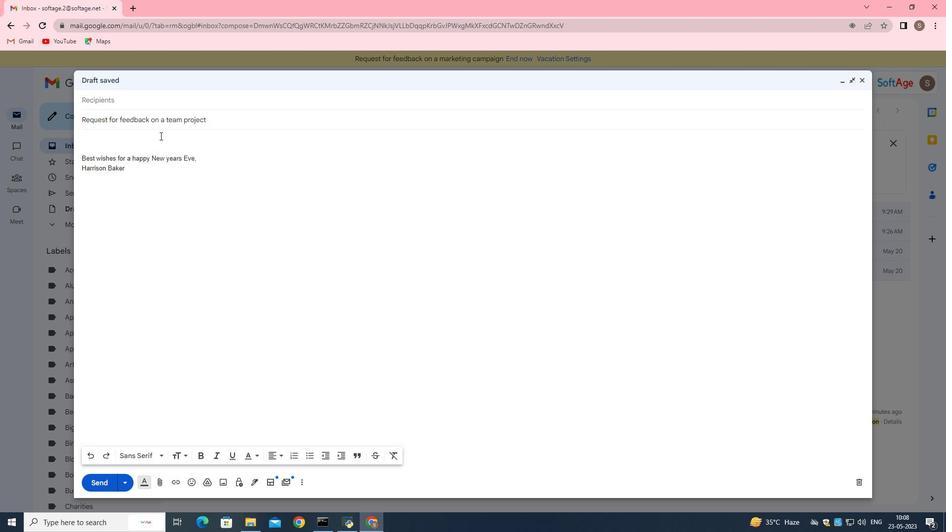 
Action: Mouse moved to (160, 136)
Screenshot: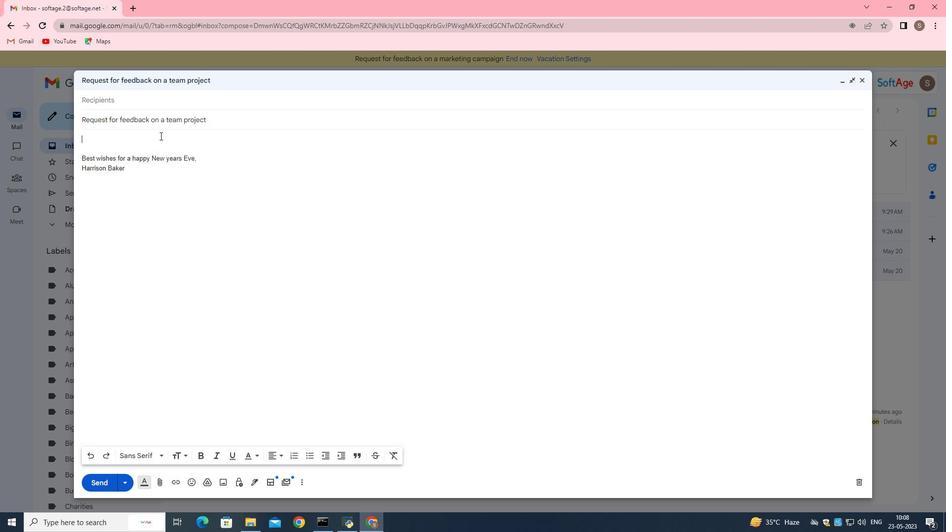 
Action: Key pressed <Key.shift><Key.shift><Key.shift>Could<Key.space>you<Key.space>please<Key.space>provide<Key.space>a<Key.space>breakdown<Key.space>of<Key.space>the<Key.space>features<Key.shift_r>?
Screenshot: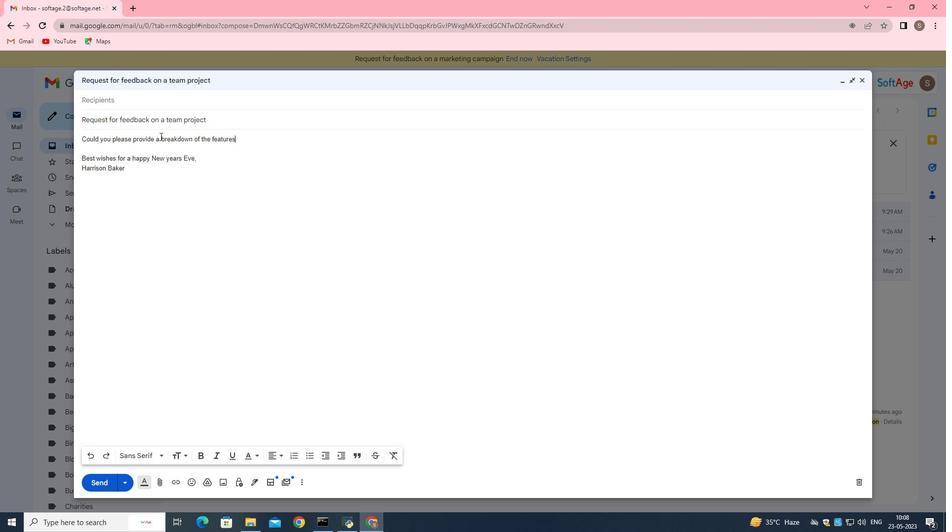 
Action: Mouse moved to (158, 95)
Screenshot: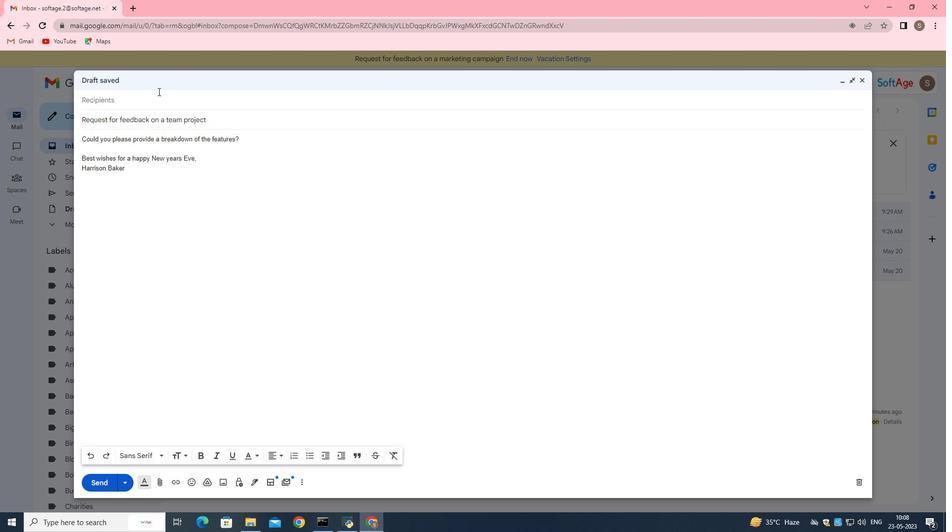 
Action: Mouse pressed left at (158, 95)
Screenshot: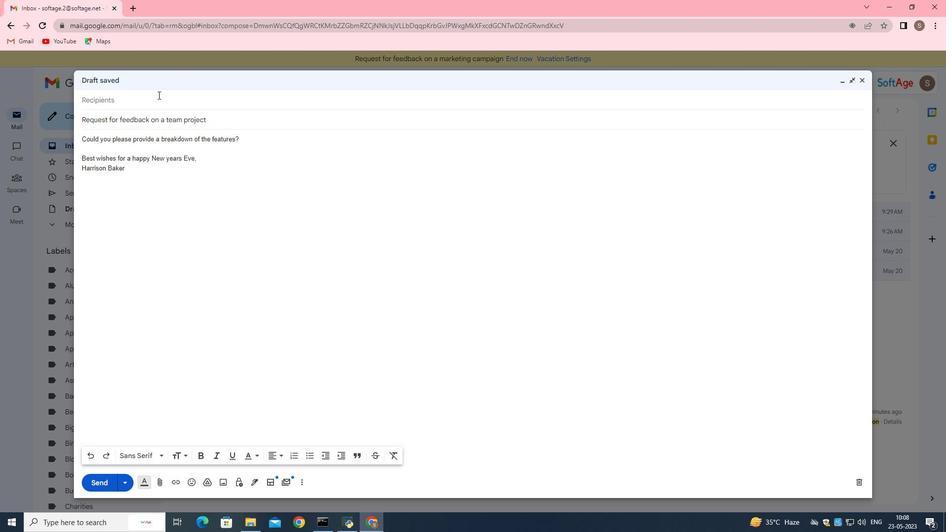 
Action: Key pressed softage.5<Key.shift>@softage.net
Screenshot: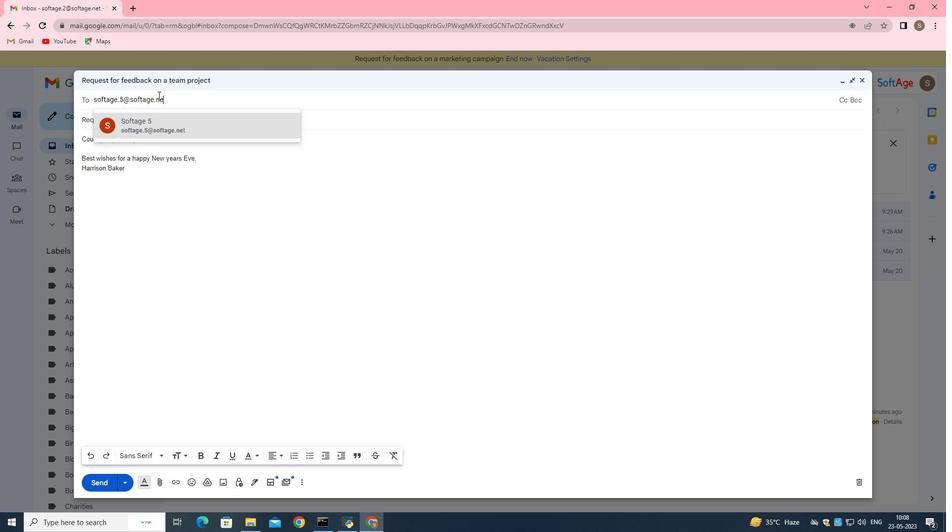 
Action: Mouse moved to (167, 122)
Screenshot: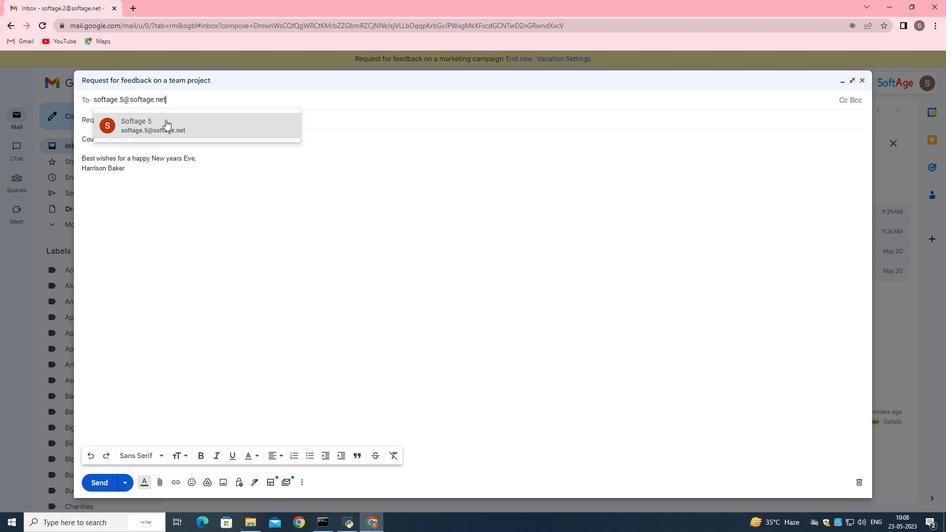 
Action: Mouse pressed left at (167, 122)
Screenshot: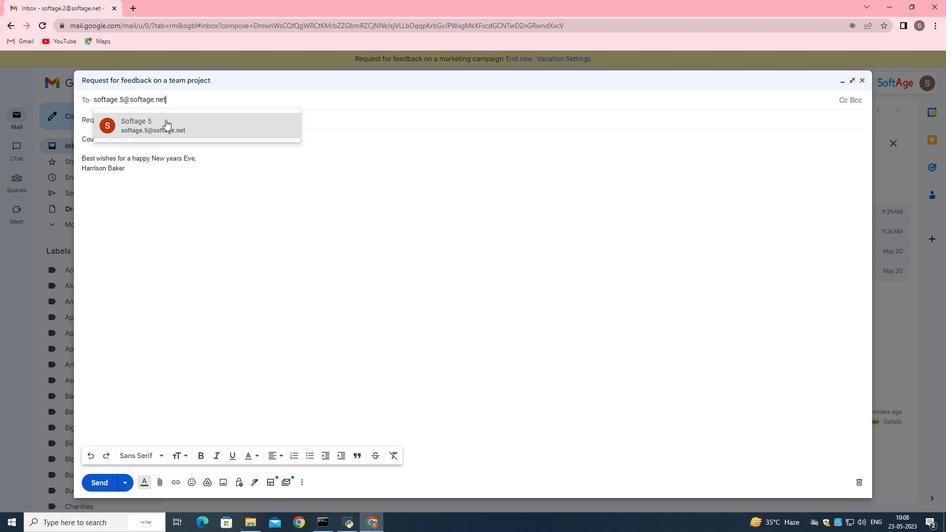 
Action: Mouse moved to (157, 479)
Screenshot: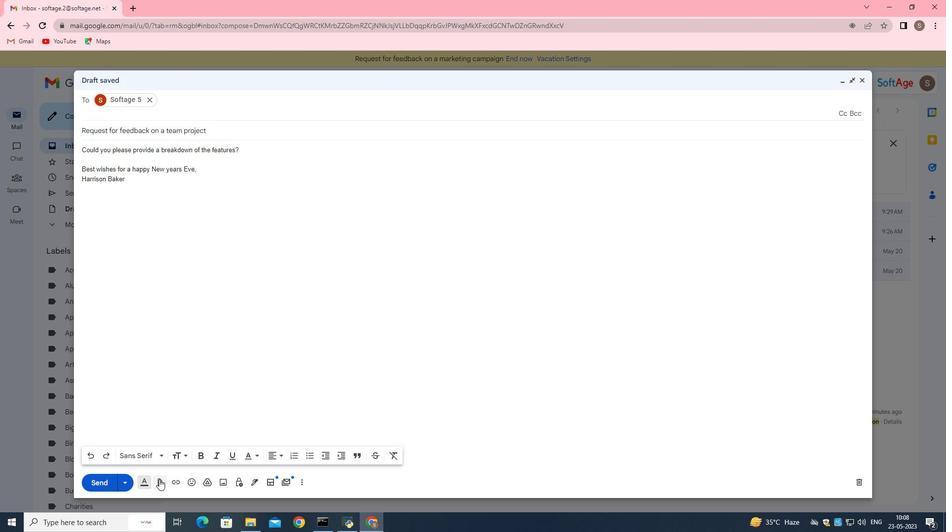 
Action: Mouse pressed left at (157, 479)
Screenshot: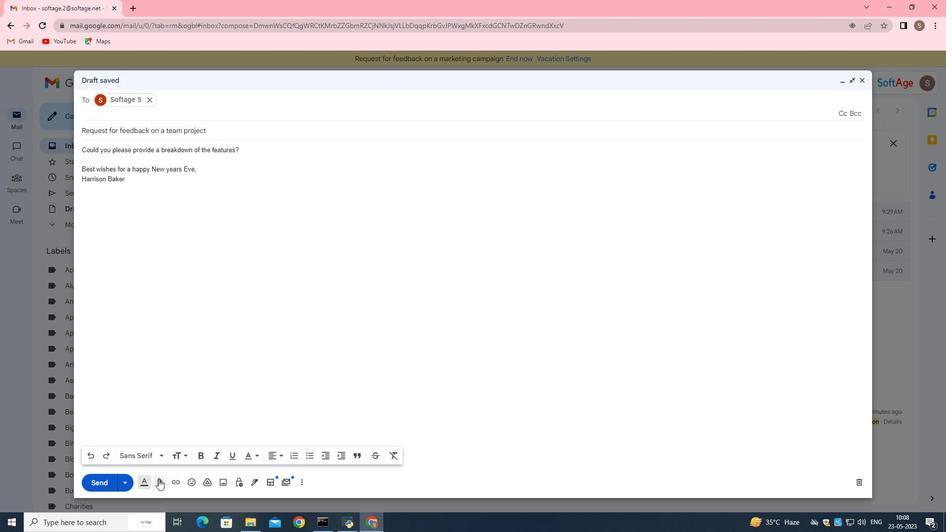 
Action: Mouse pressed left at (157, 479)
Screenshot: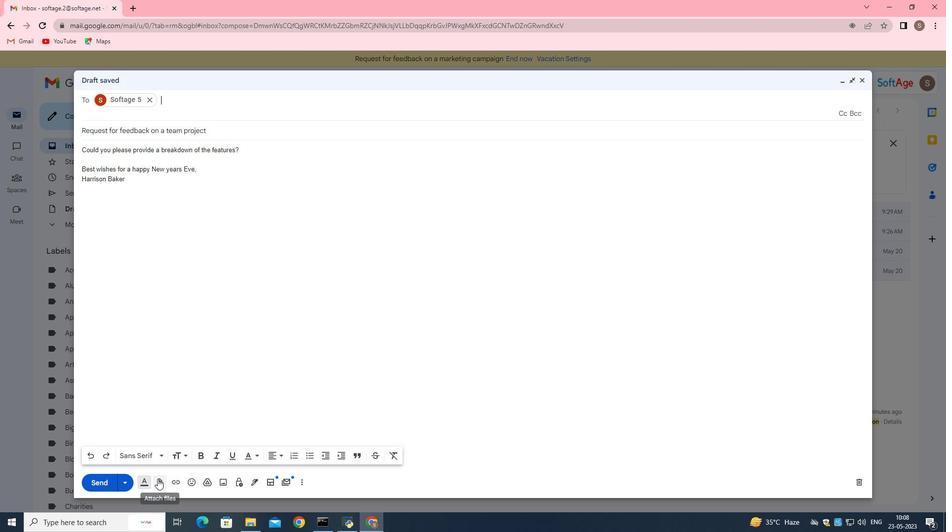 
Action: Mouse moved to (173, 97)
Screenshot: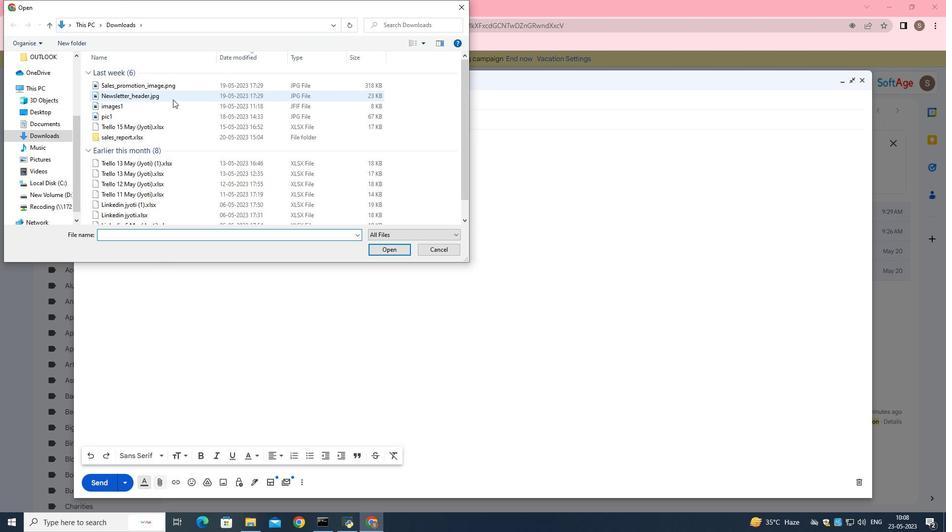 
Action: Mouse pressed left at (173, 97)
Screenshot: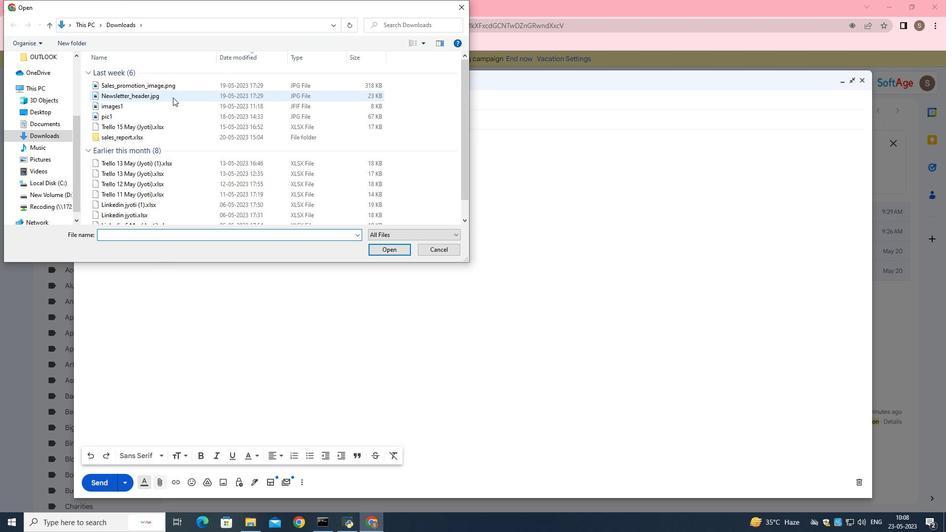 
Action: Mouse moved to (385, 248)
Screenshot: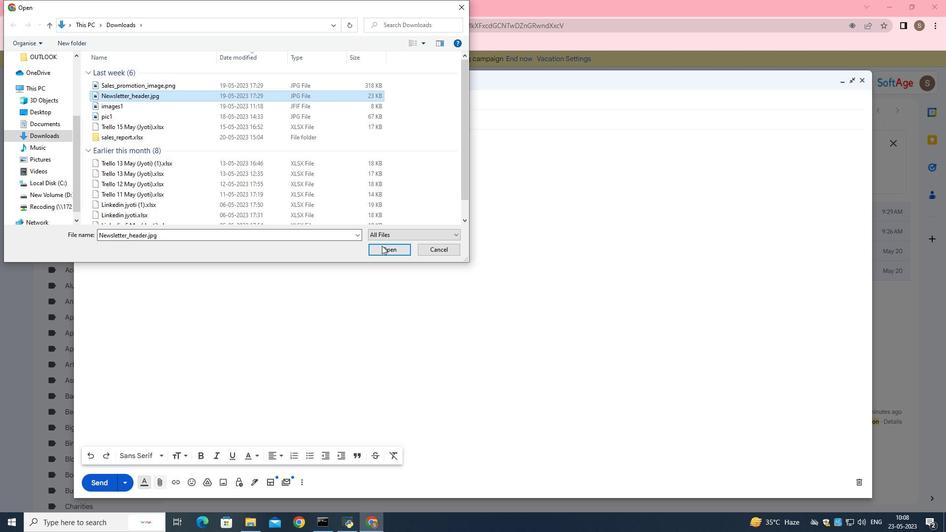 
Action: Mouse pressed left at (385, 248)
Screenshot: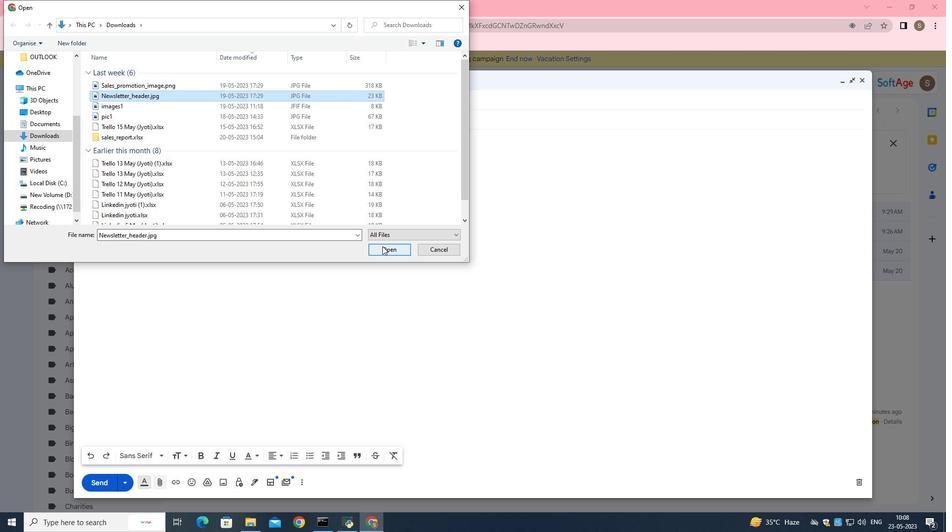 
Action: Mouse moved to (198, 154)
Screenshot: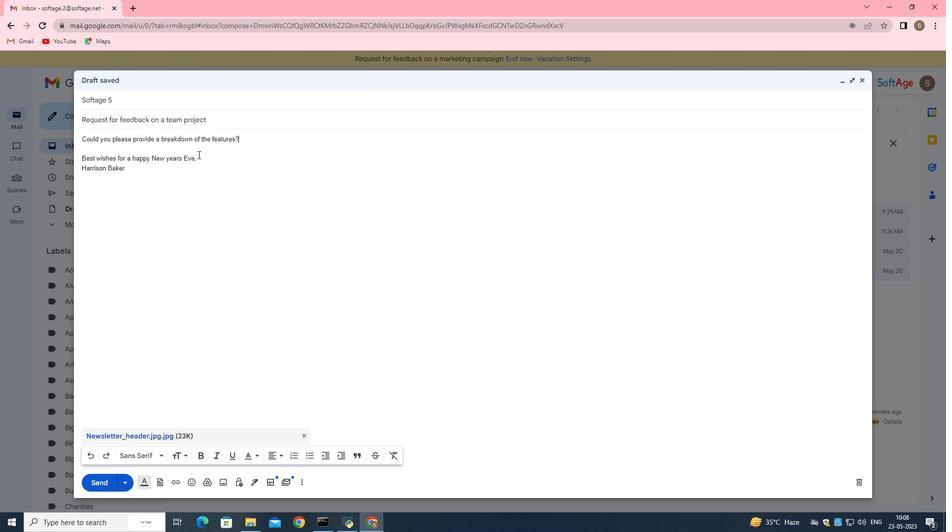 
Action: Mouse pressed left at (198, 154)
Screenshot: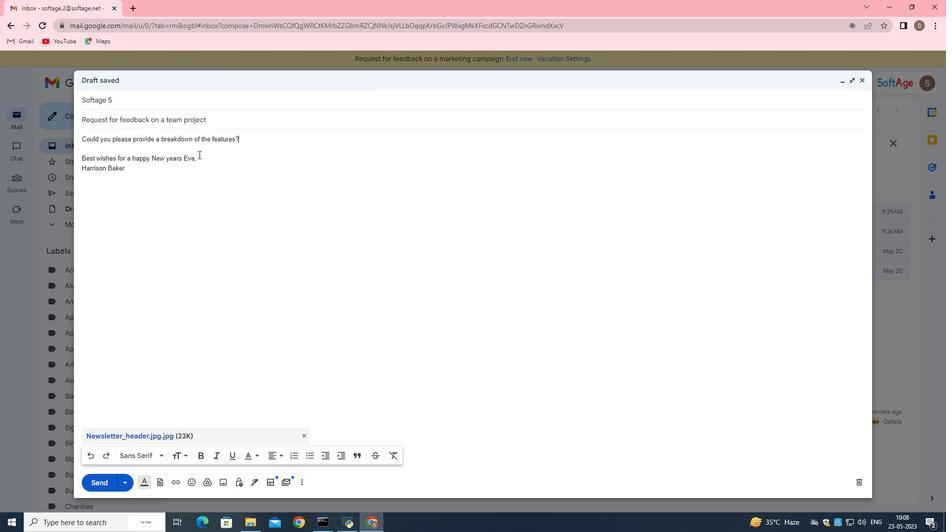 
Action: Mouse moved to (99, 153)
Screenshot: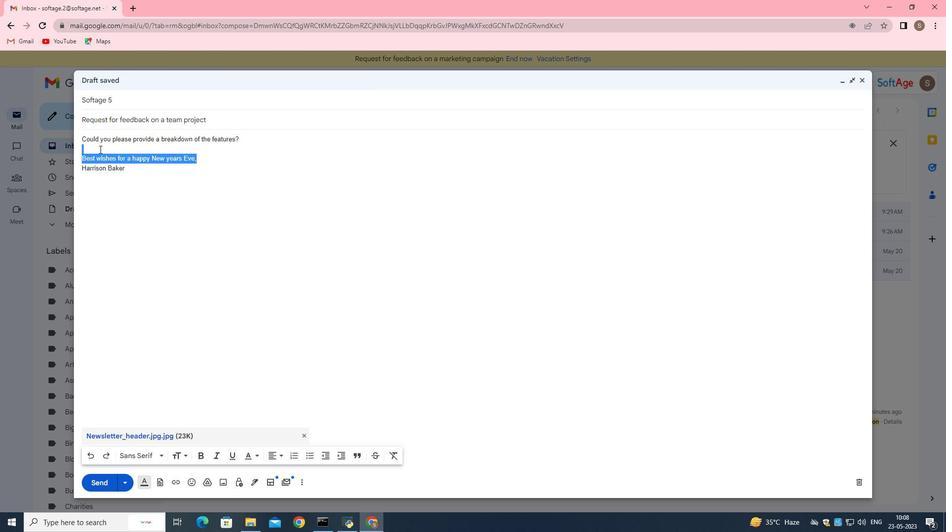 
Action: Key pressed <Key.backspace><Key.enter><Key.up><Key.shift>I<Key.space>am<Key.space>writing<Key.space>to<Key.space>request<Key.space>a<Key.space>review<Key.space>of<Key.space>the<Key.space>contract.
Screenshot: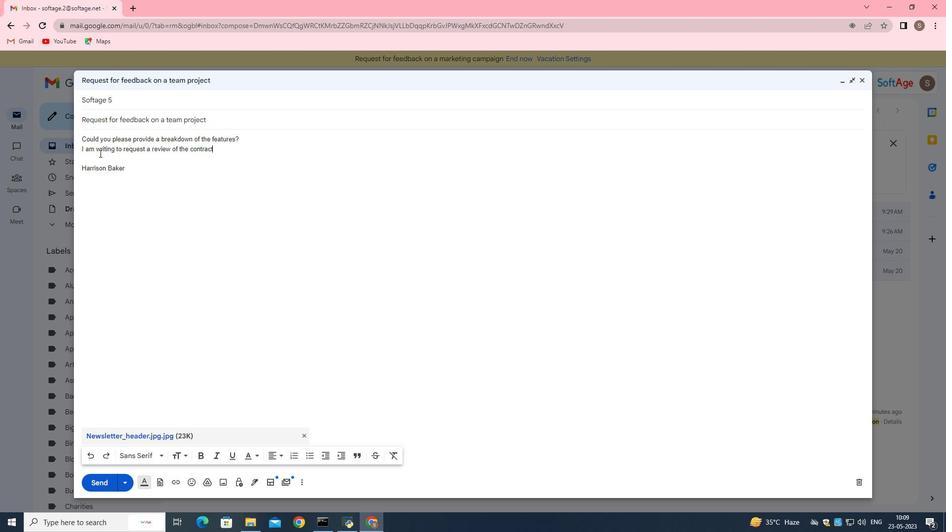 
Action: Mouse moved to (108, 478)
Screenshot: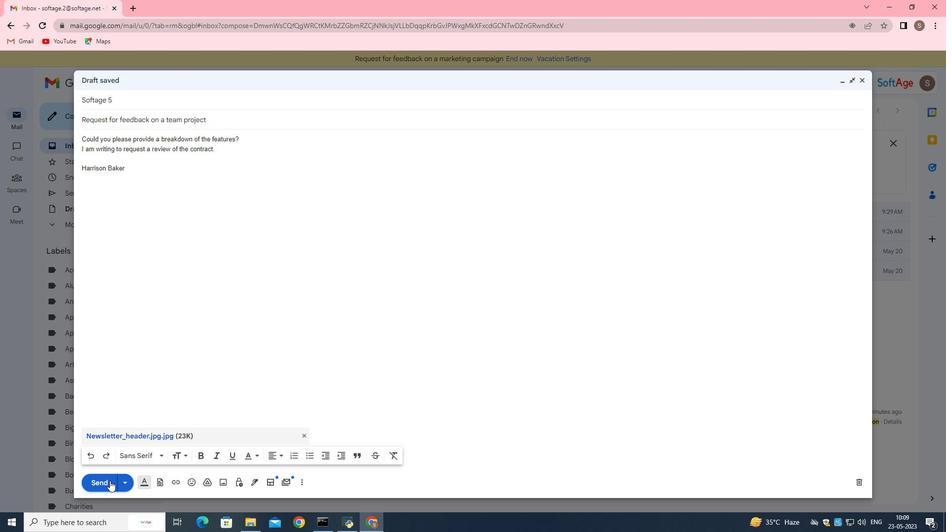 
Action: Mouse pressed left at (108, 478)
Screenshot: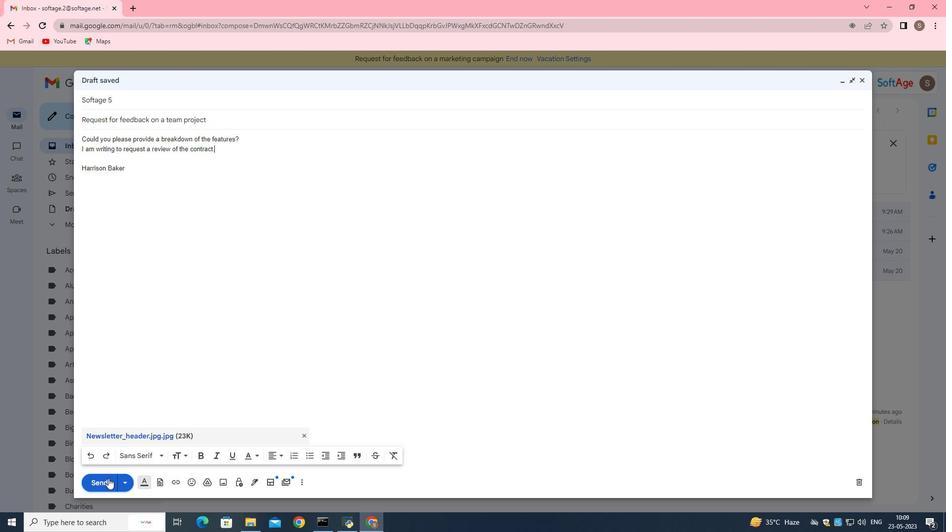 
Action: Mouse moved to (95, 191)
Screenshot: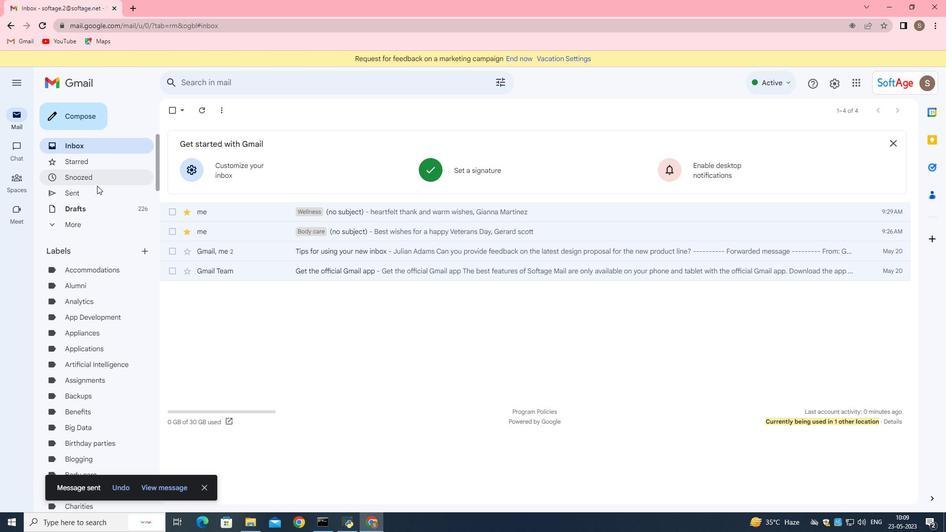 
Action: Mouse pressed left at (95, 191)
Screenshot: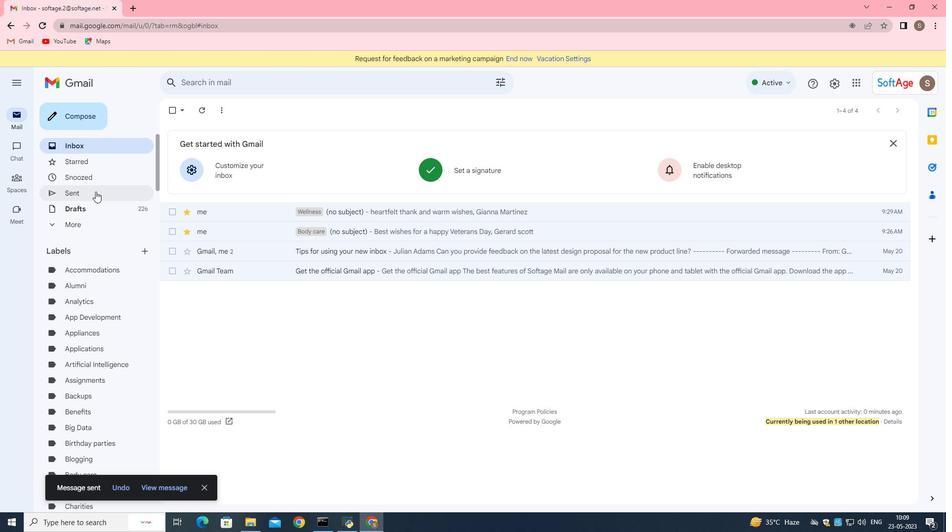 
Action: Mouse moved to (197, 164)
Screenshot: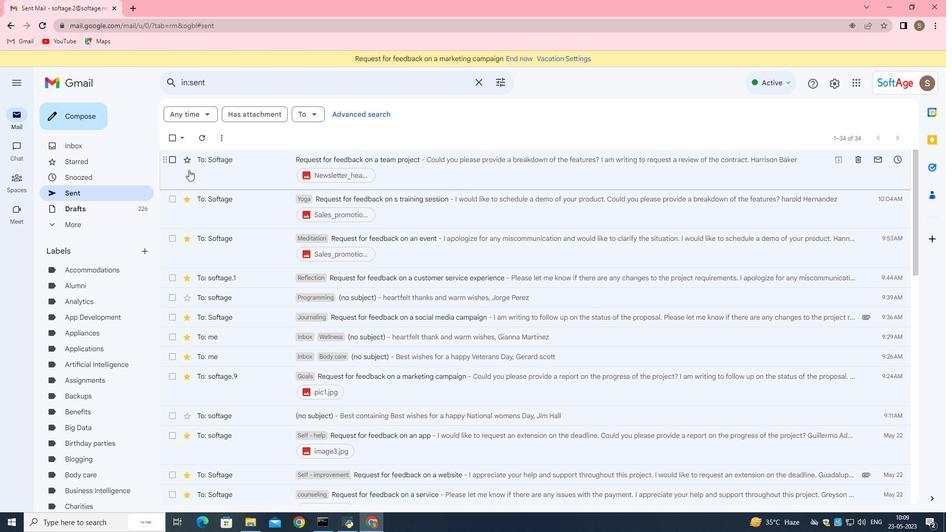 
Action: Mouse pressed left at (197, 164)
Screenshot: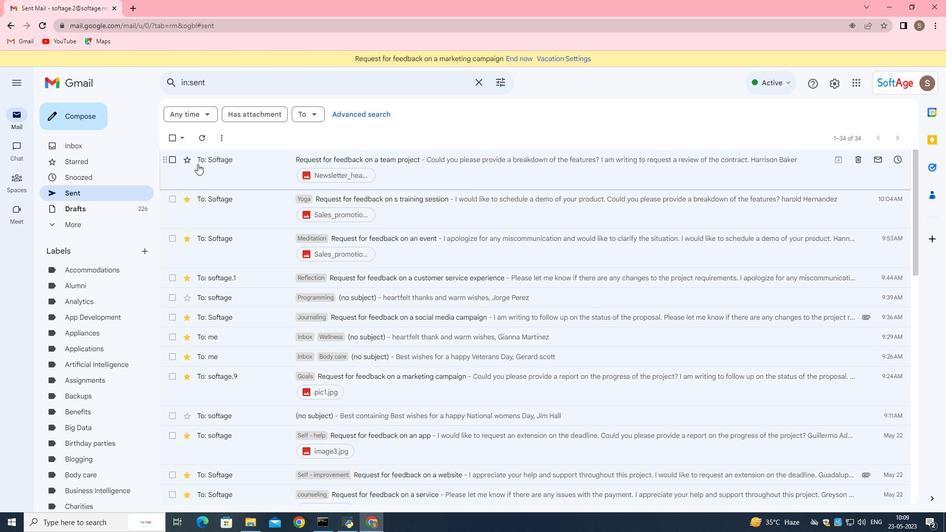 
Action: Mouse moved to (364, 111)
Screenshot: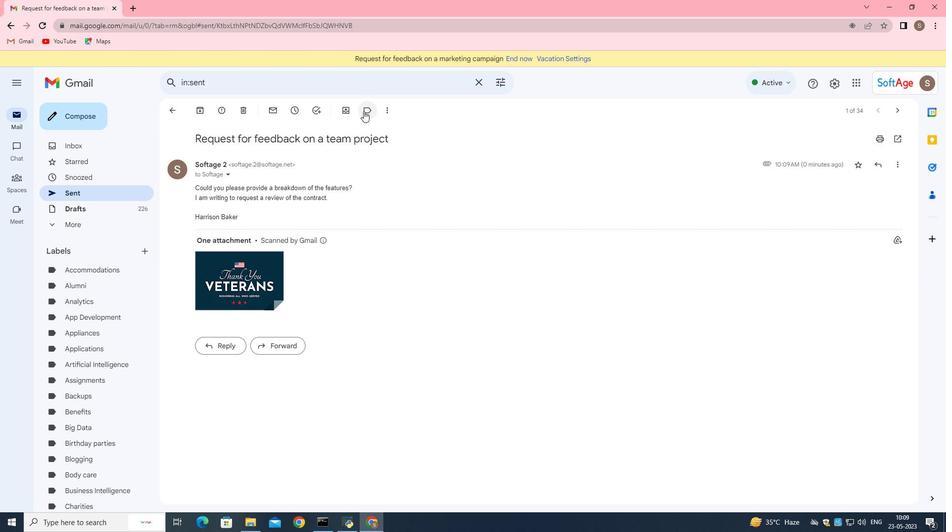 
Action: Mouse pressed left at (364, 111)
Screenshot: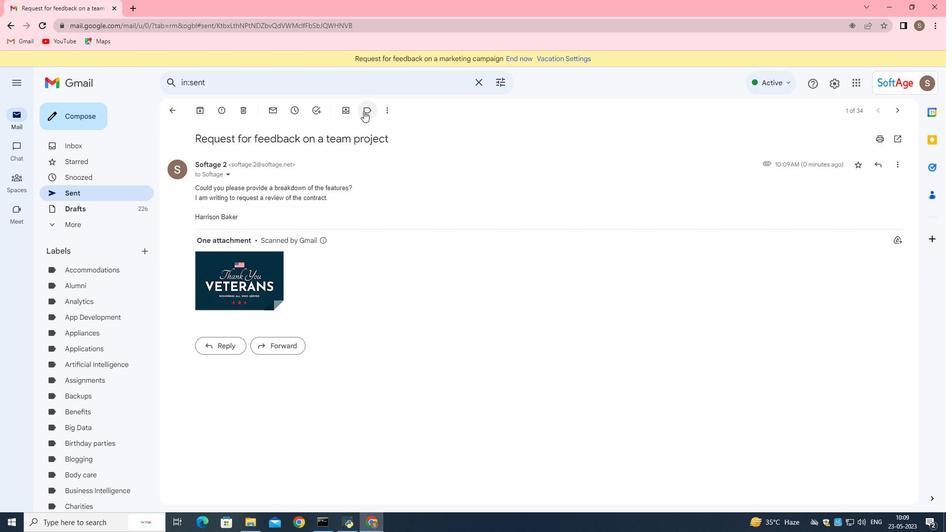 
Action: Mouse moved to (372, 143)
Screenshot: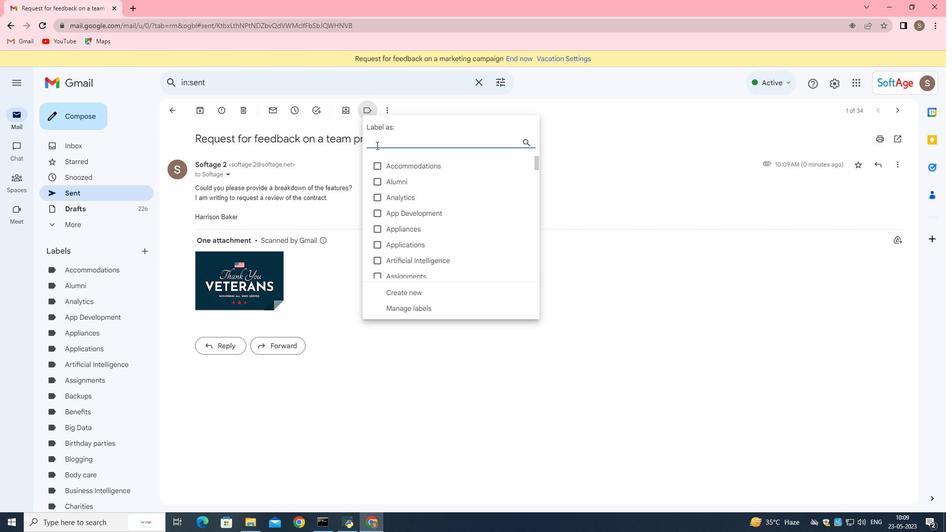 
Action: Key pressed <Key.shift>Fit
Screenshot: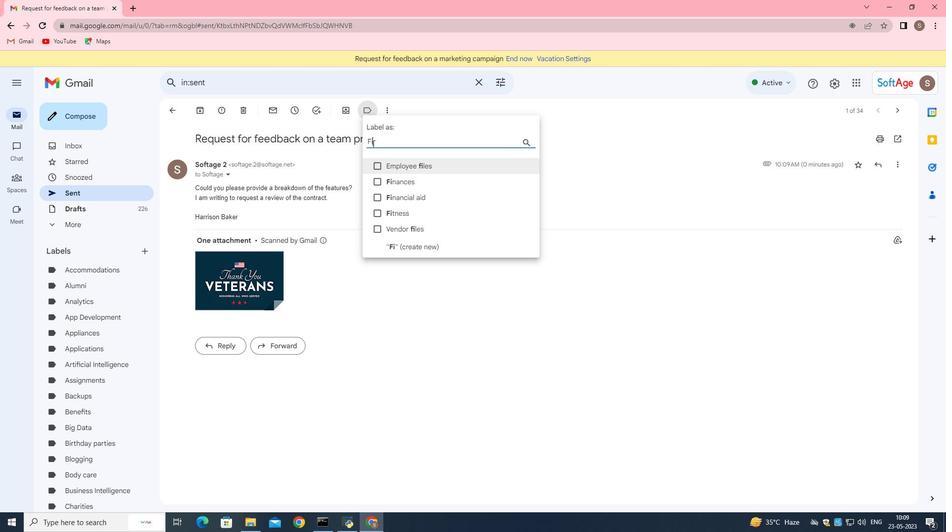 
Action: Mouse moved to (401, 165)
Screenshot: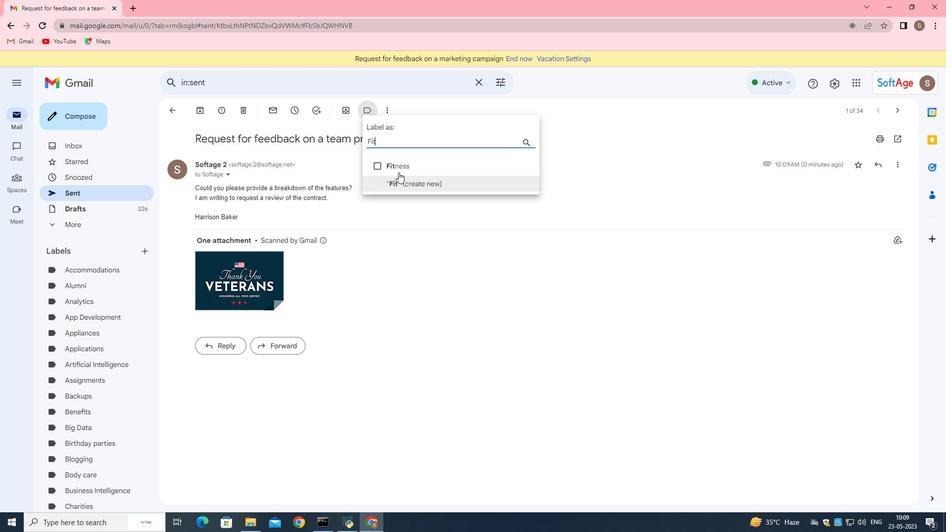 
Action: Mouse pressed left at (401, 165)
Screenshot: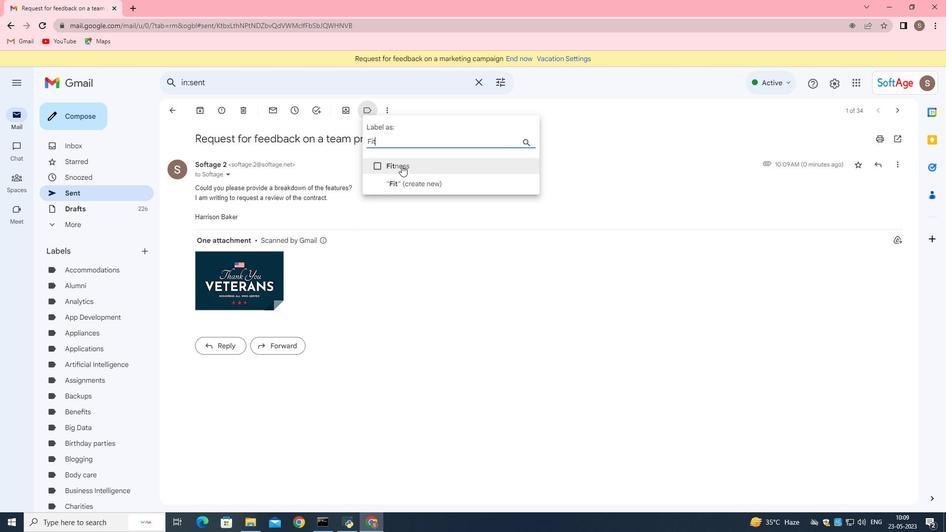 
Action: Mouse moved to (170, 105)
Screenshot: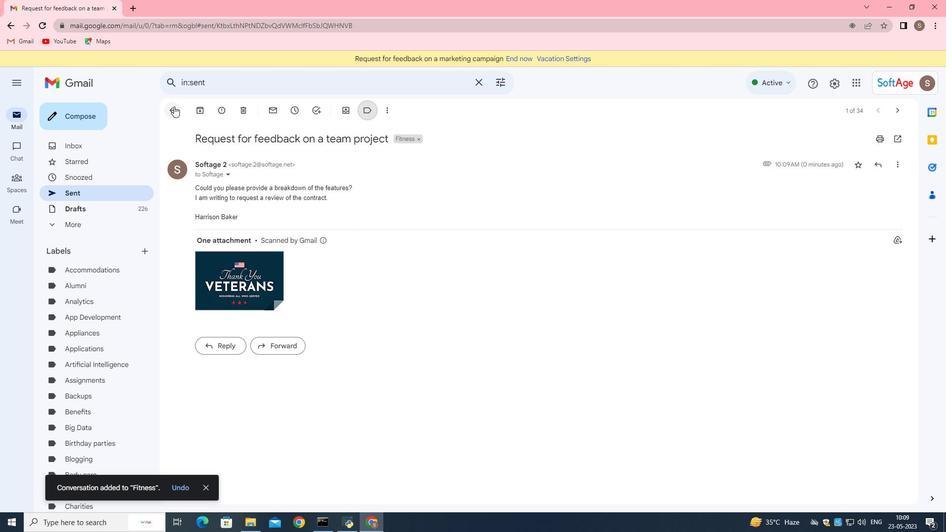 
Action: Mouse pressed left at (170, 105)
Screenshot: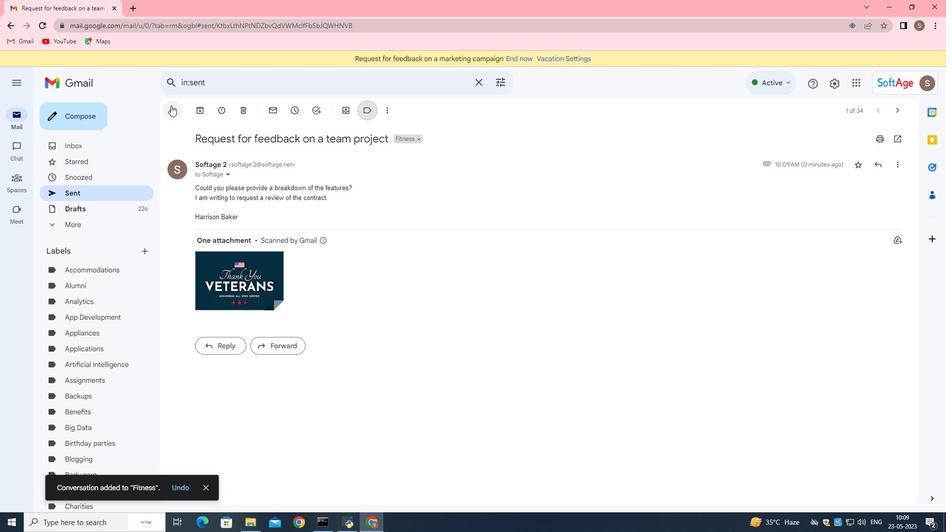 
Action: Mouse moved to (185, 157)
Screenshot: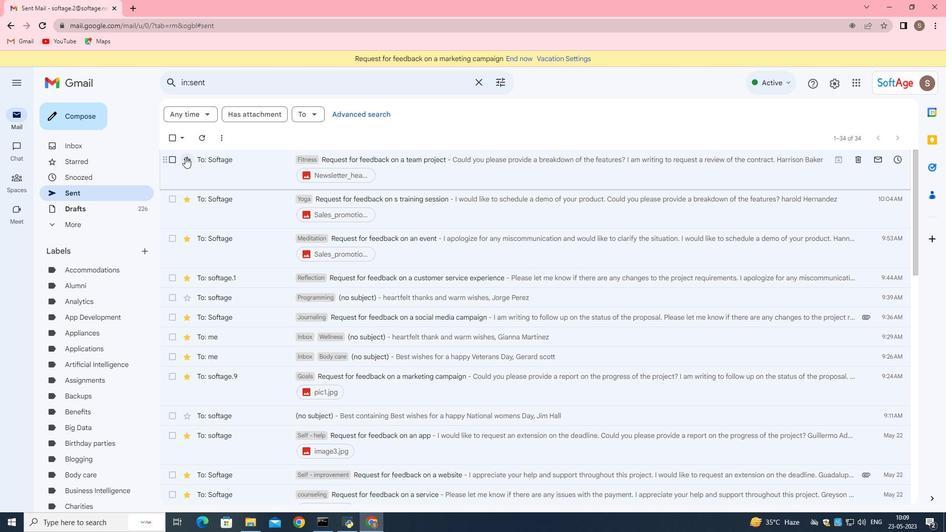 
Action: Mouse pressed left at (185, 157)
Screenshot: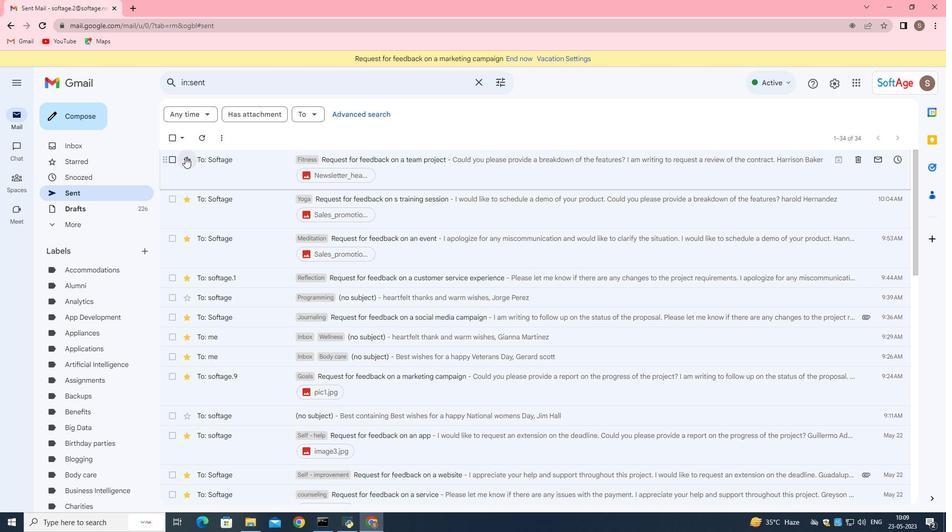 
Action: Mouse moved to (234, 171)
Screenshot: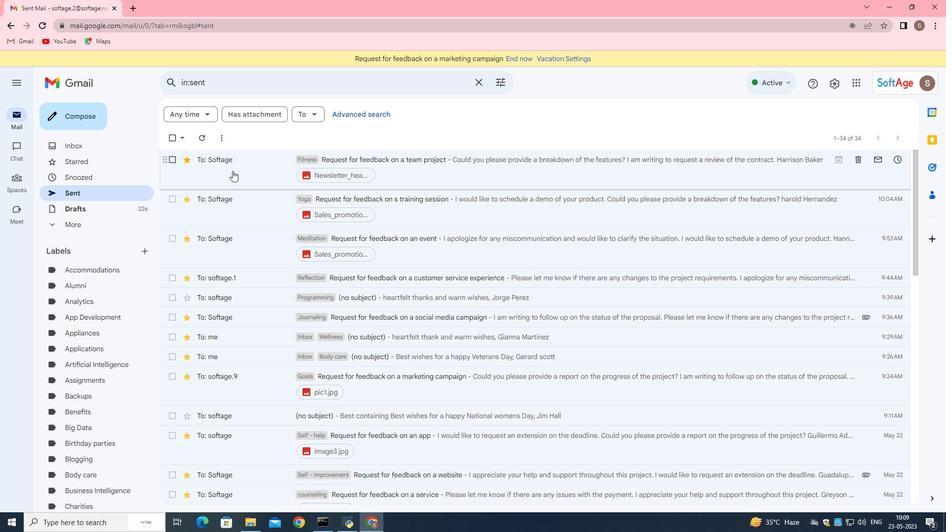 
Action: Mouse pressed left at (234, 171)
Screenshot: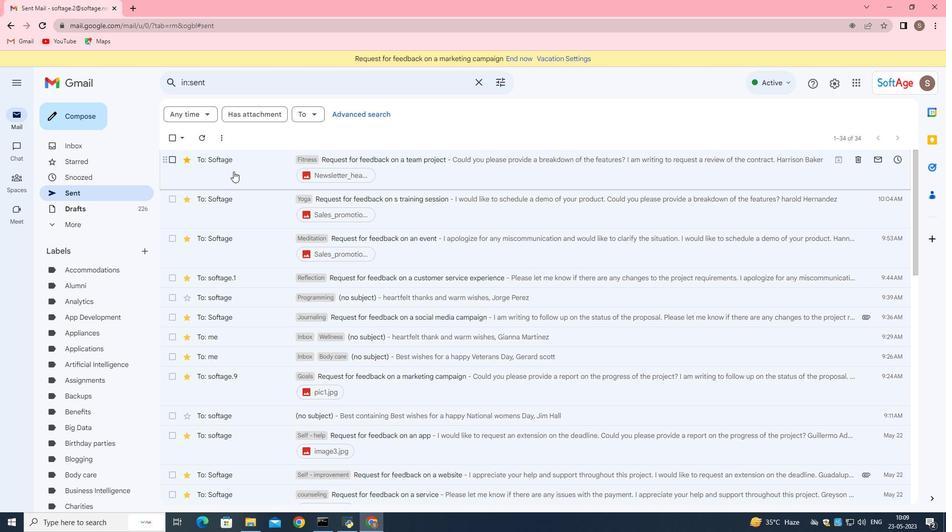 
Action: Mouse moved to (238, 165)
Screenshot: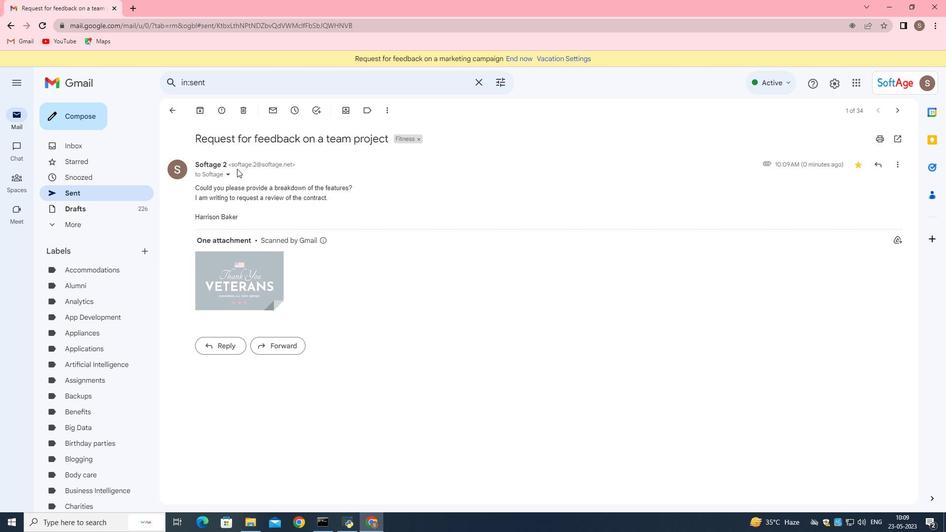 
